 Task: Plan a trip to Tikamgarh, India from 21st December, 2023 to 29th December, 2023 for 4 adults. Place can be entire room with 2 bedrooms having 2 beds and 2 bathrooms. Property type can be flat.
Action: Mouse moved to (411, 81)
Screenshot: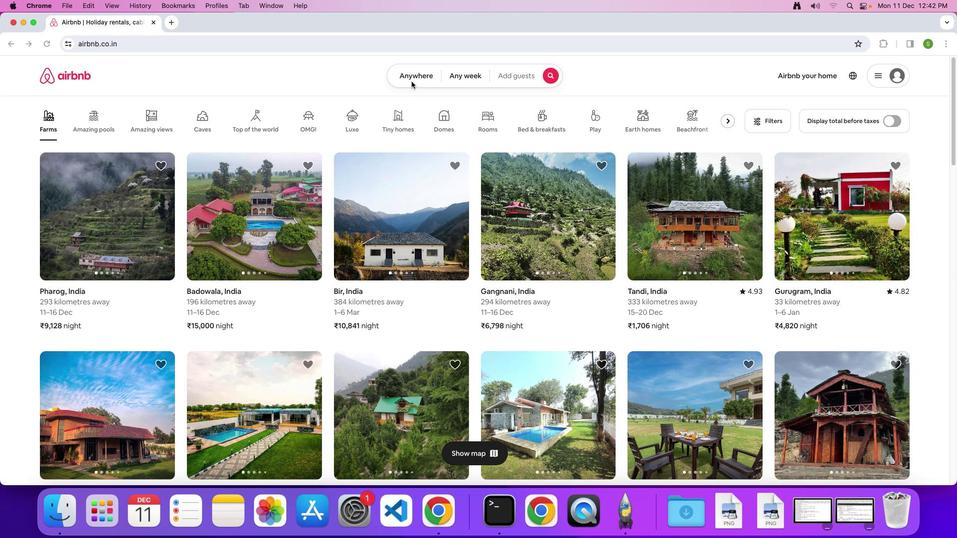 
Action: Mouse pressed left at (411, 81)
Screenshot: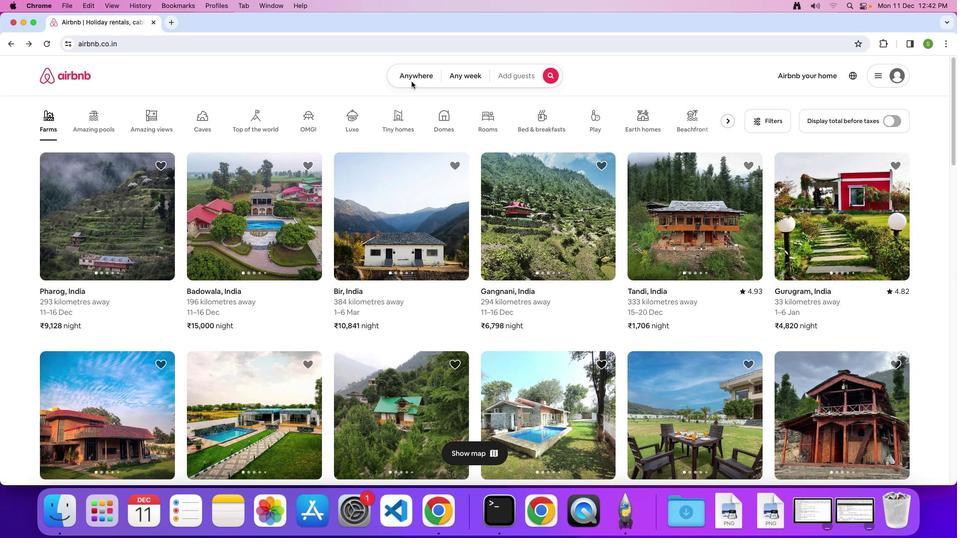 
Action: Mouse moved to (413, 76)
Screenshot: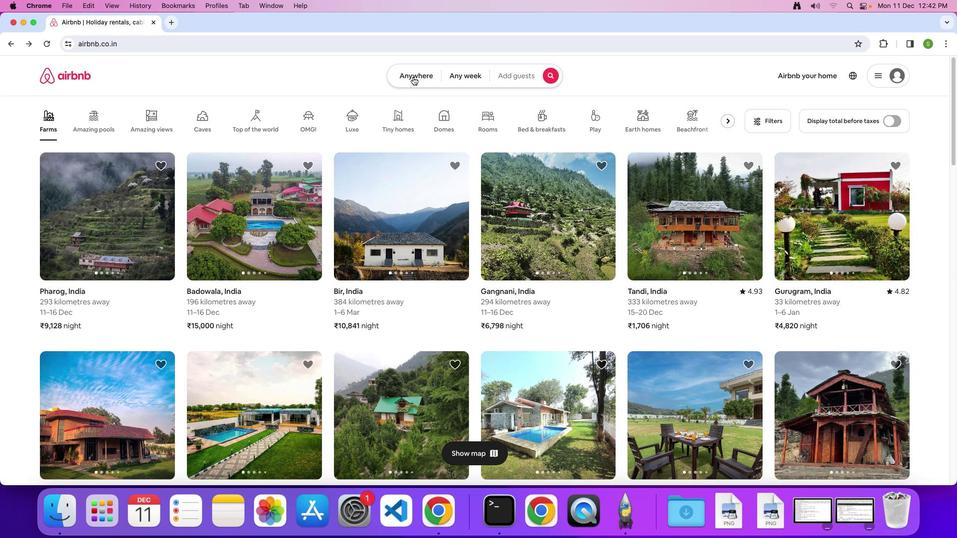 
Action: Mouse pressed left at (413, 76)
Screenshot: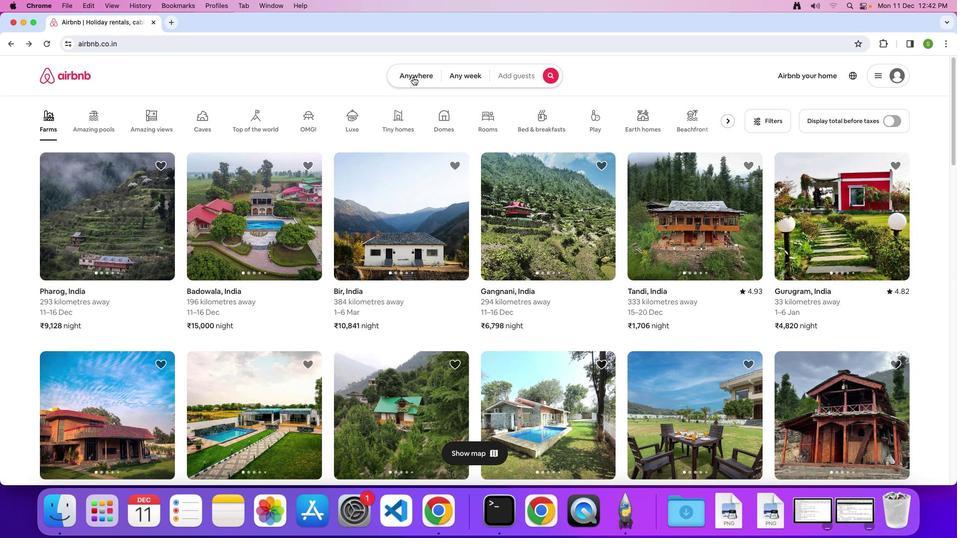 
Action: Mouse moved to (352, 114)
Screenshot: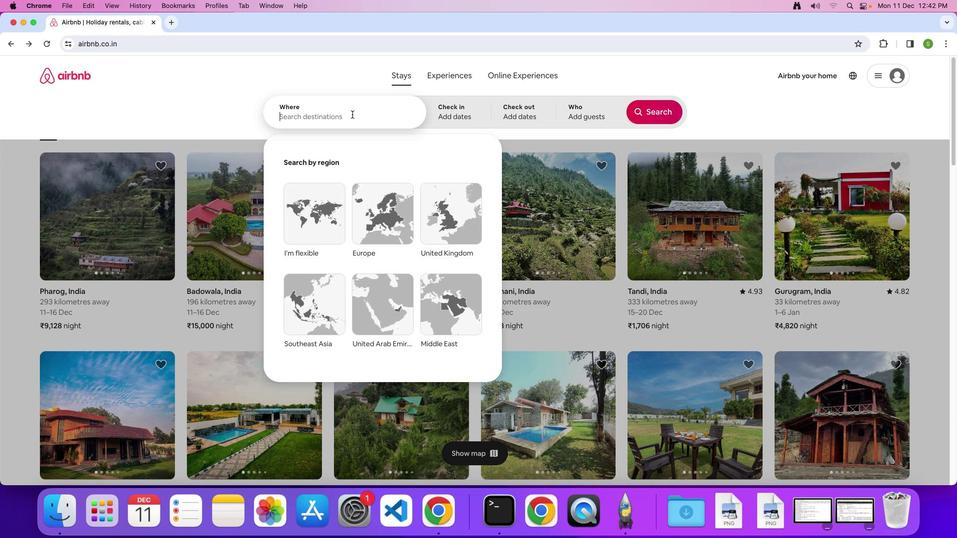 
Action: Mouse pressed left at (352, 114)
Screenshot: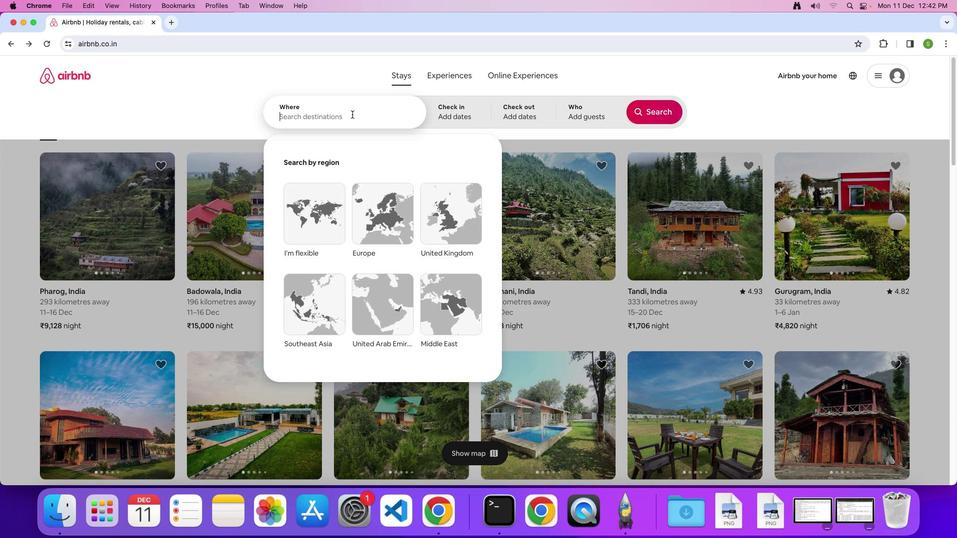
Action: Key pressed 'T'Key.caps_lock'i''k''a''m''g''a''t''h'Key.backspaceKey.backspace'r''h'','Key.spaceKey.shift'I''n''d''i''a'Key.enter
Screenshot: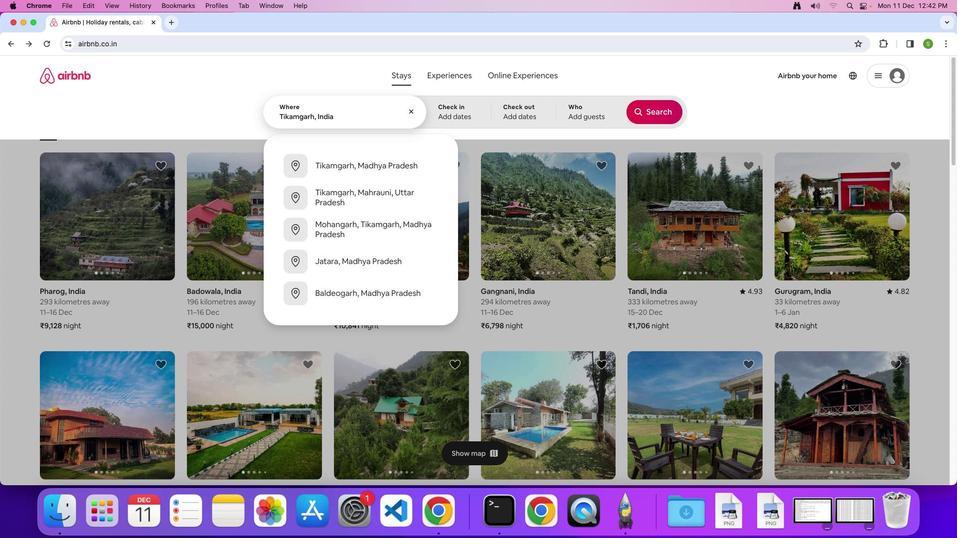
Action: Mouse moved to (401, 310)
Screenshot: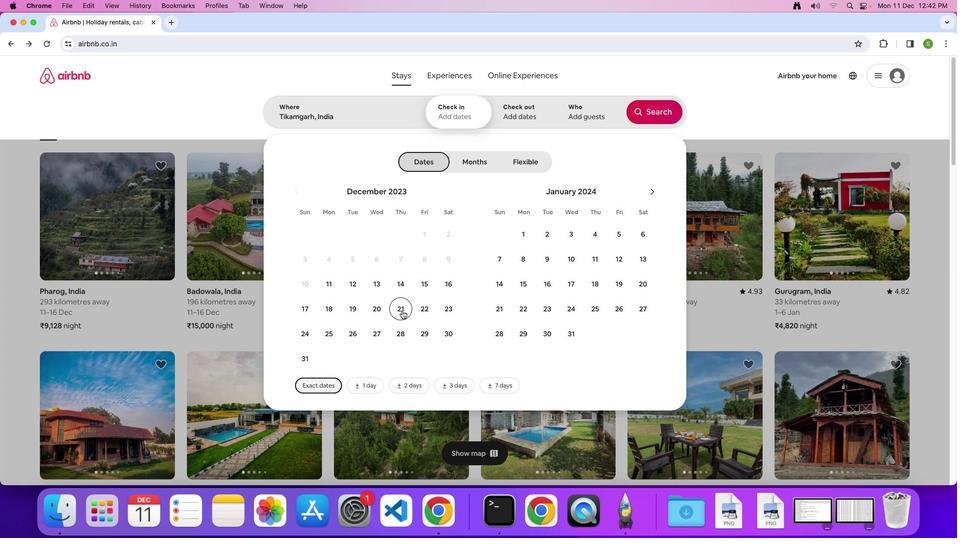 
Action: Mouse pressed left at (401, 310)
Screenshot: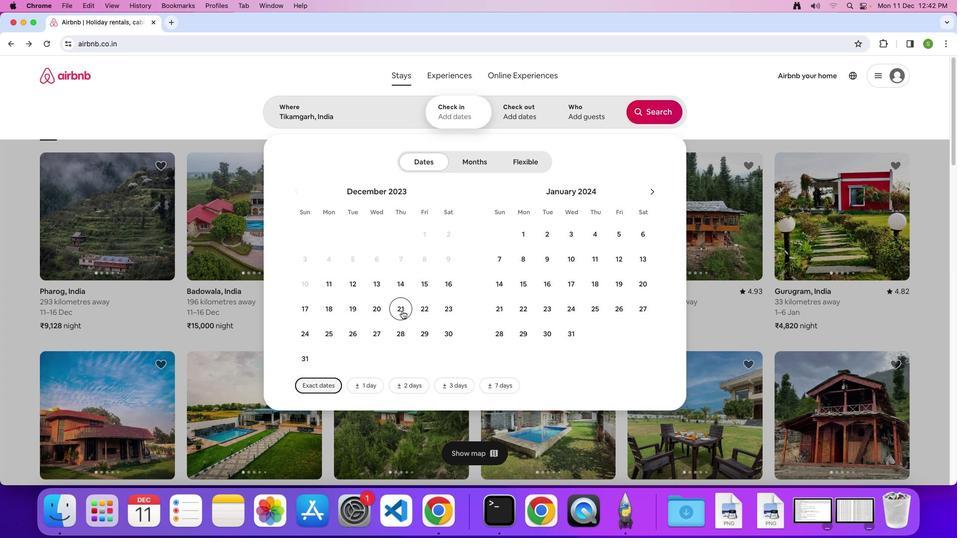 
Action: Mouse moved to (419, 332)
Screenshot: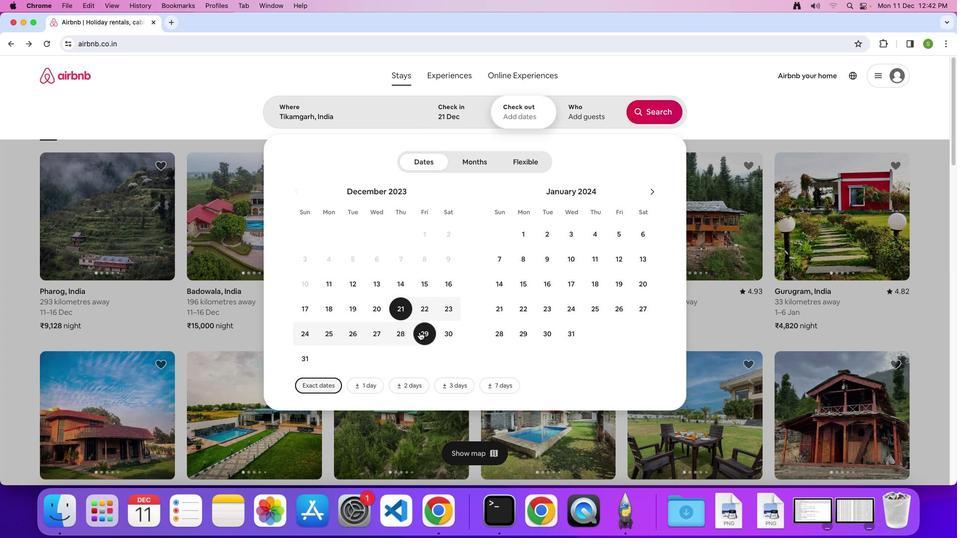 
Action: Mouse pressed left at (419, 332)
Screenshot: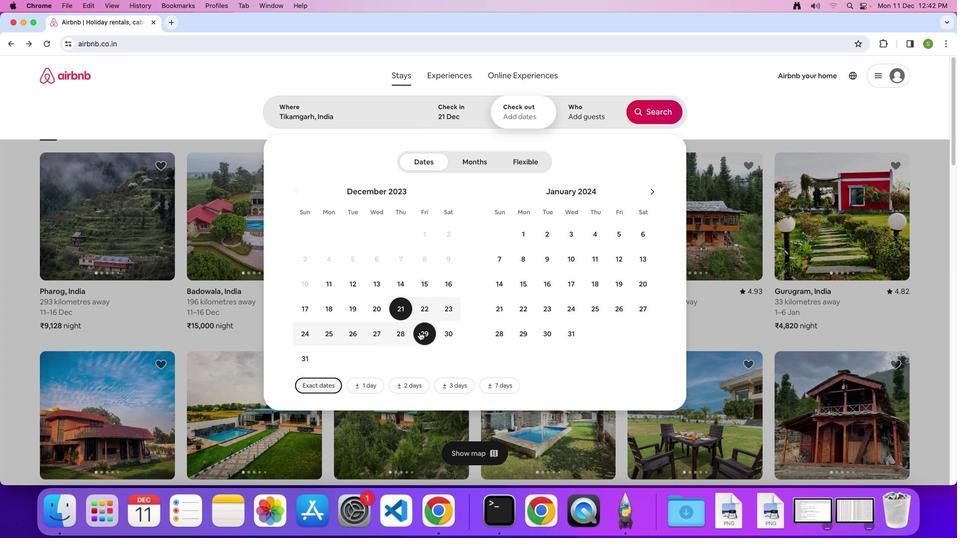 
Action: Mouse moved to (581, 111)
Screenshot: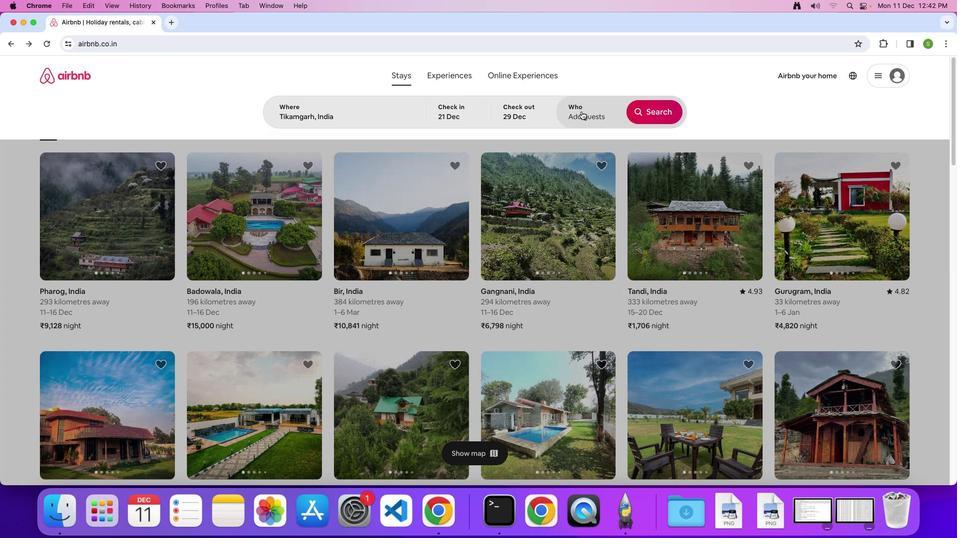 
Action: Mouse pressed left at (581, 111)
Screenshot: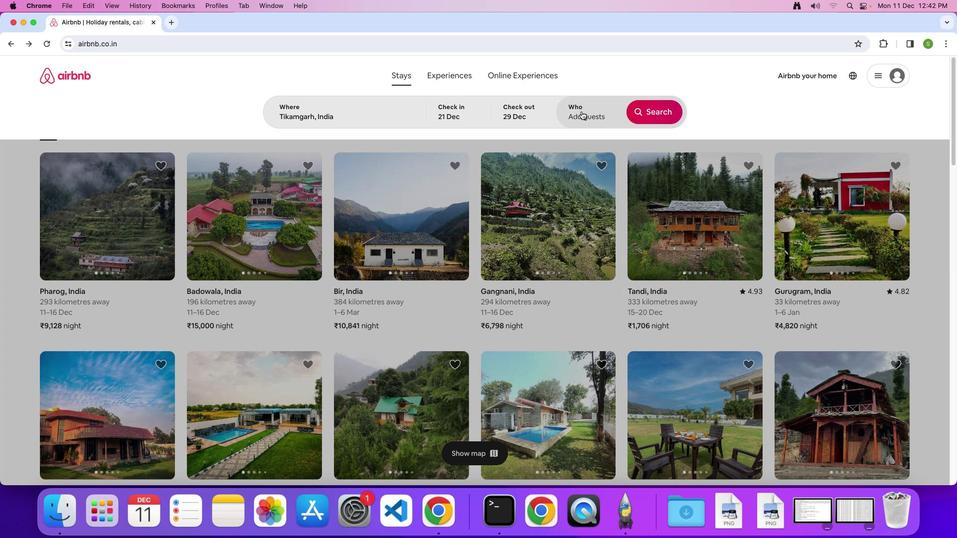 
Action: Mouse moved to (653, 164)
Screenshot: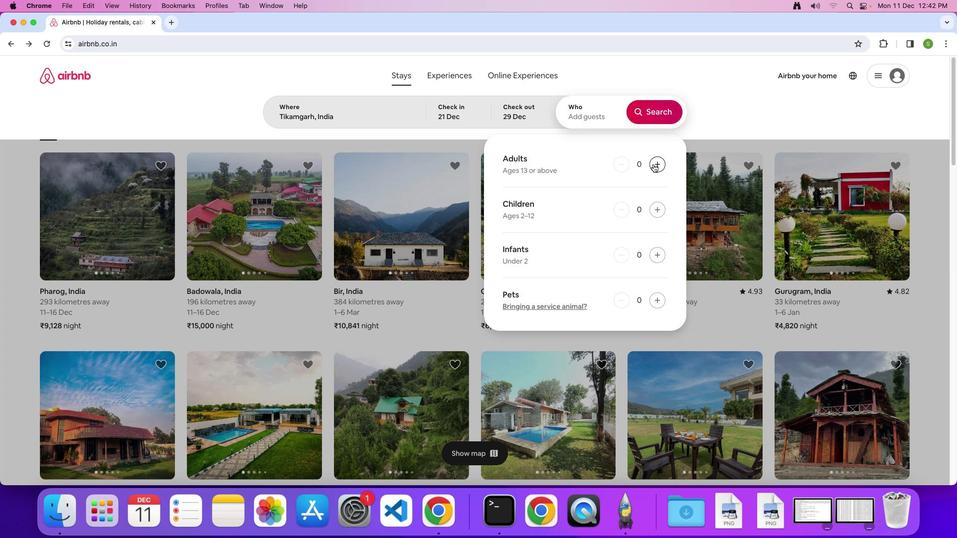 
Action: Mouse pressed left at (653, 164)
Screenshot: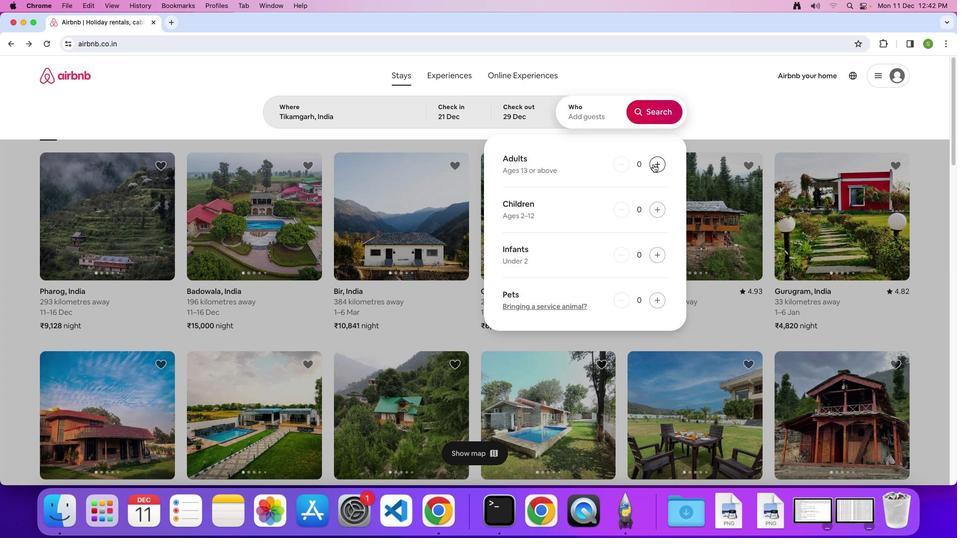 
Action: Mouse pressed left at (653, 164)
Screenshot: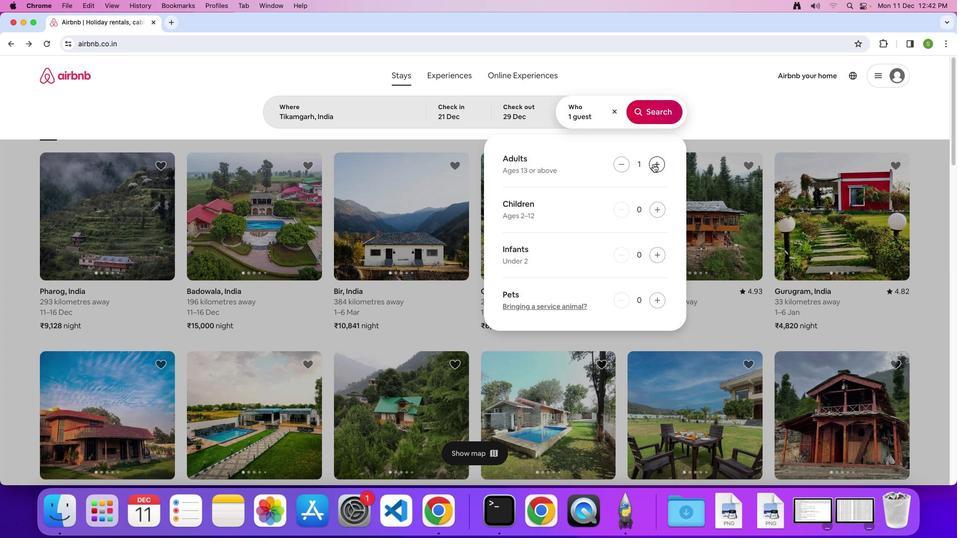 
Action: Mouse pressed left at (653, 164)
Screenshot: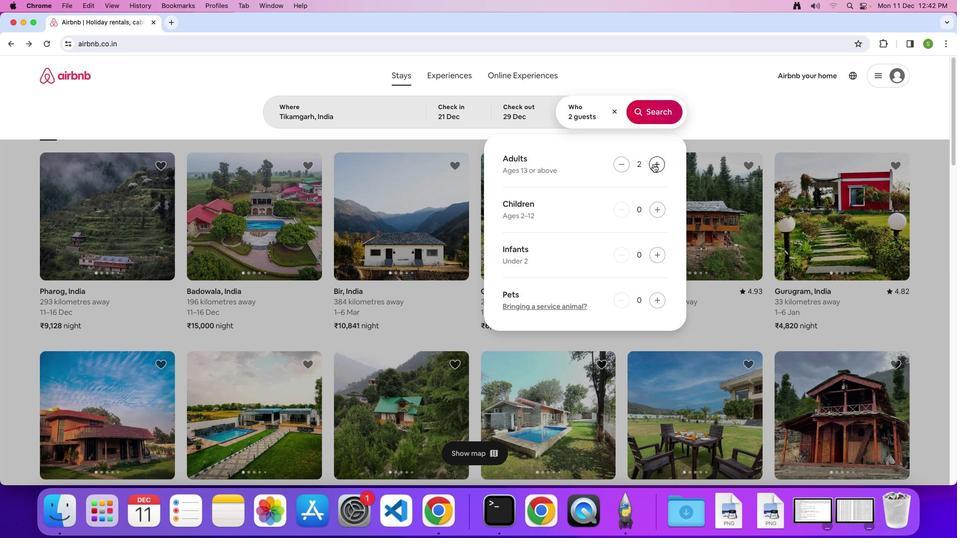
Action: Mouse pressed left at (653, 164)
Screenshot: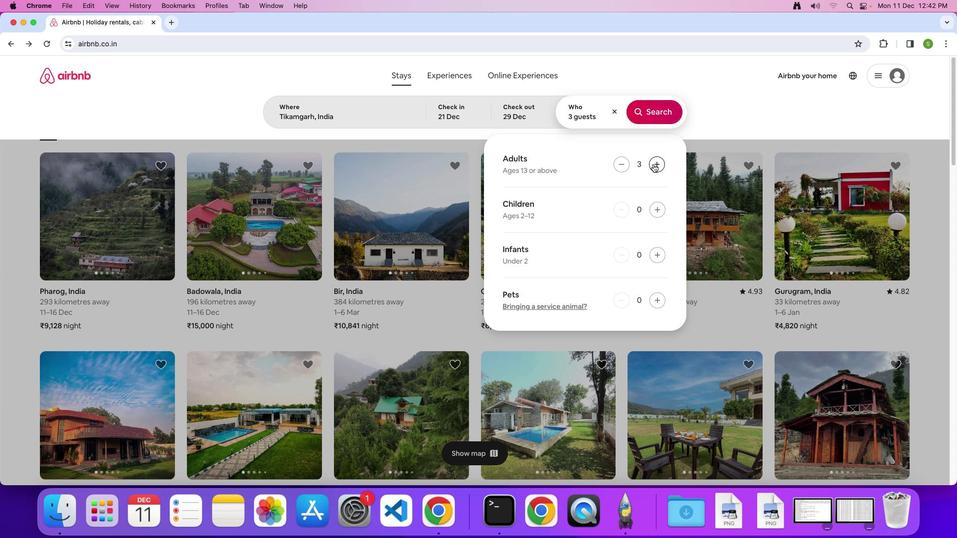 
Action: Mouse moved to (656, 114)
Screenshot: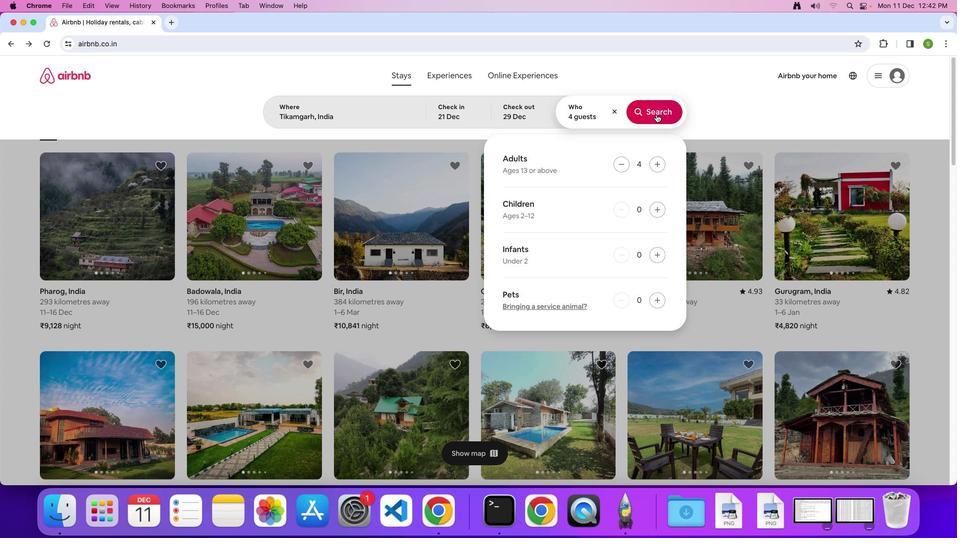 
Action: Mouse pressed left at (656, 114)
Screenshot: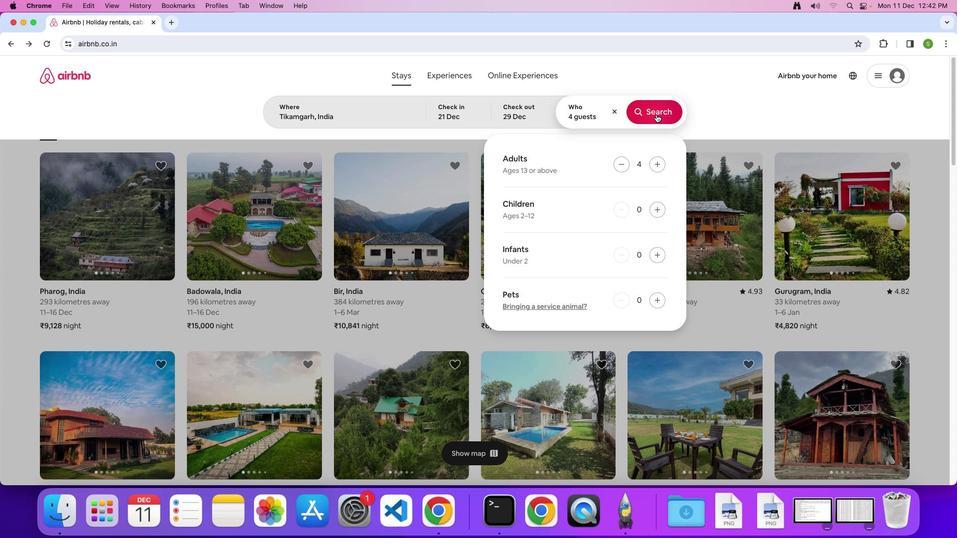 
Action: Mouse moved to (779, 116)
Screenshot: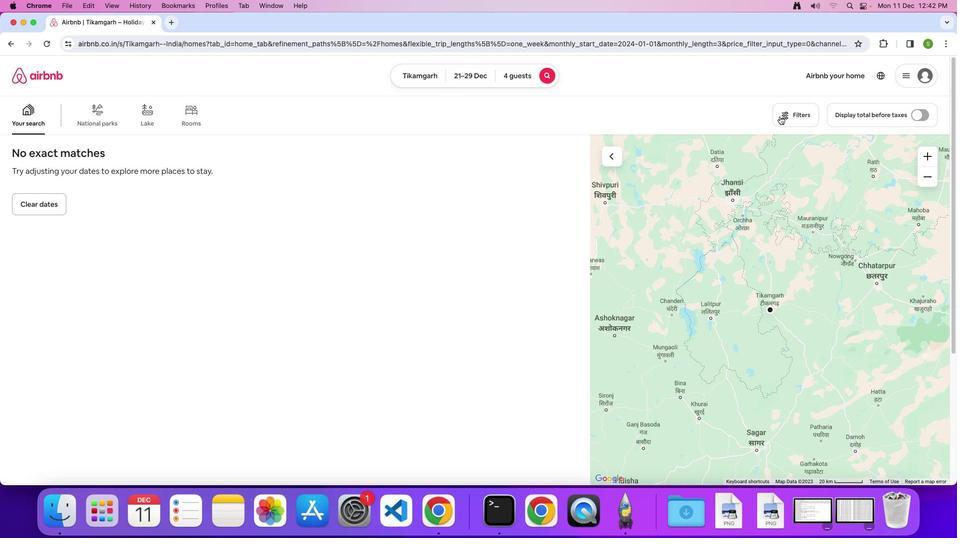 
Action: Mouse pressed left at (779, 116)
Screenshot: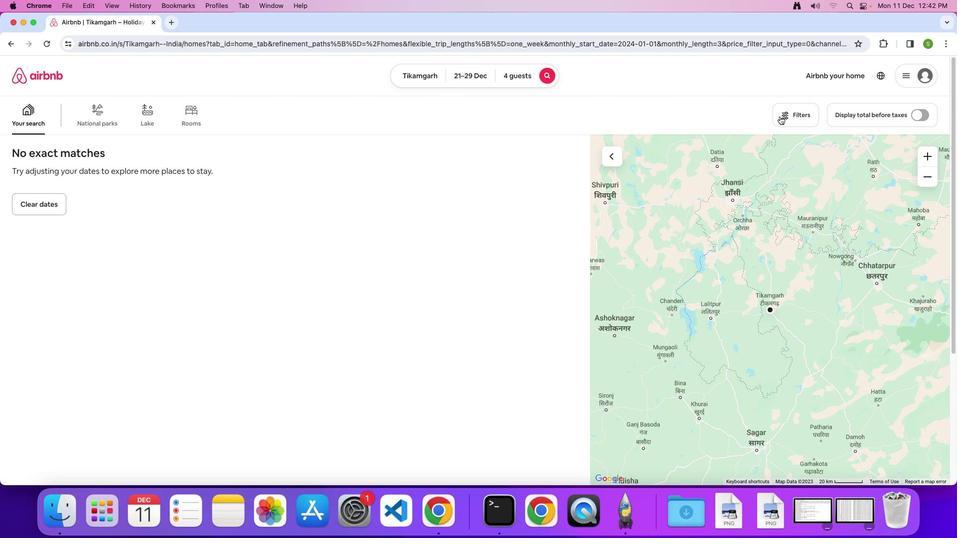 
Action: Mouse moved to (493, 333)
Screenshot: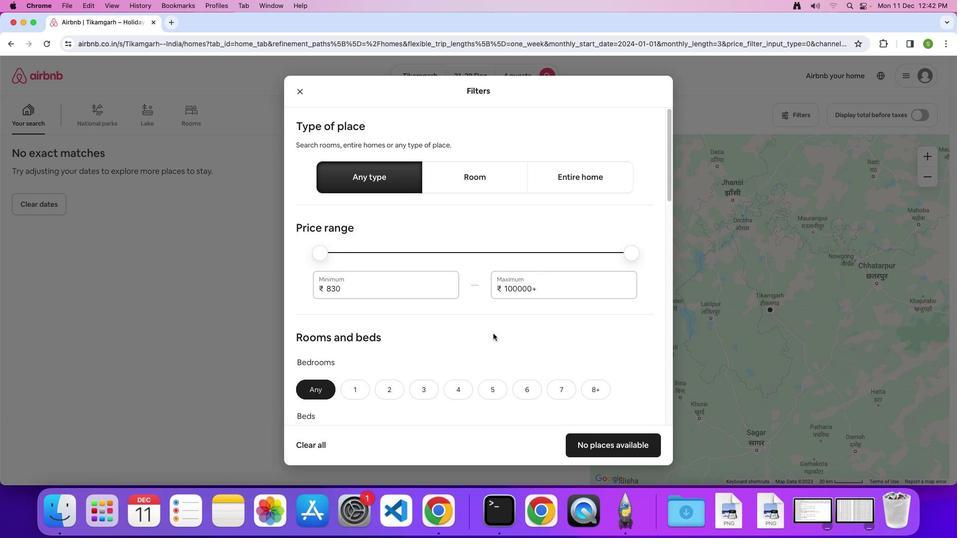 
Action: Mouse scrolled (493, 333) with delta (0, 0)
Screenshot: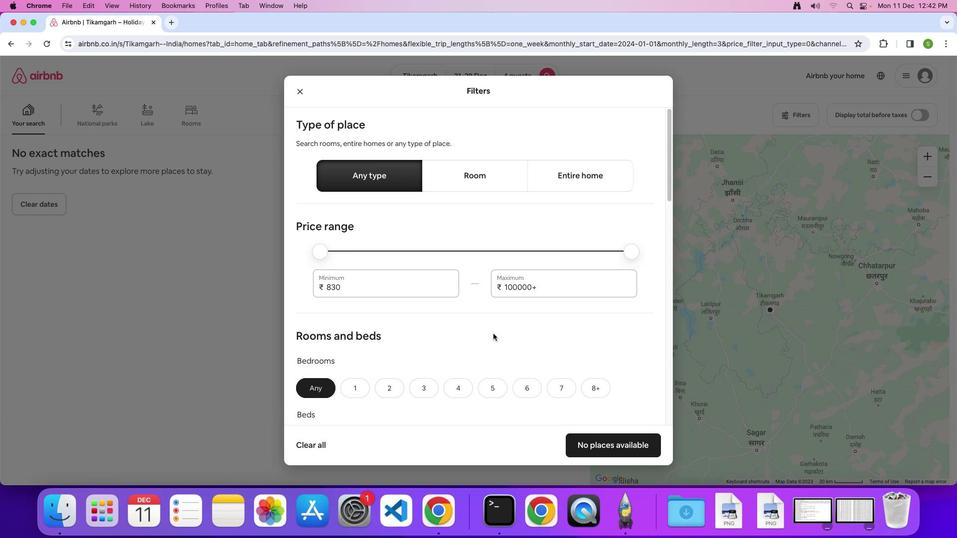 
Action: Mouse scrolled (493, 333) with delta (0, 0)
Screenshot: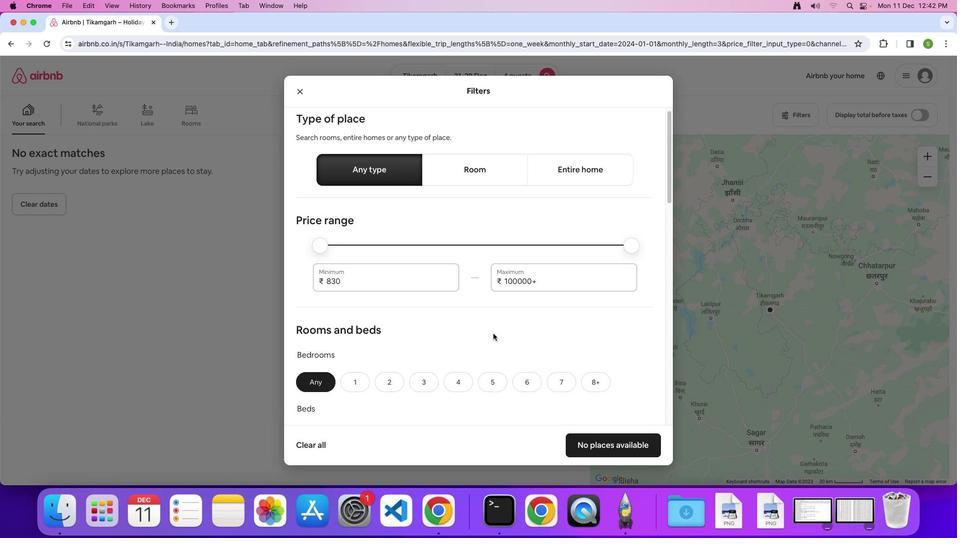 
Action: Mouse scrolled (493, 333) with delta (0, 0)
Screenshot: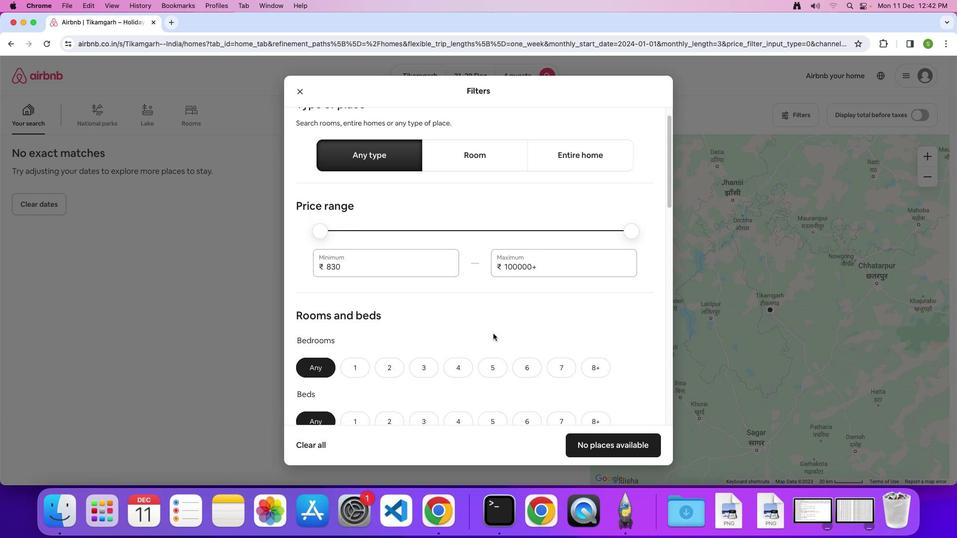 
Action: Mouse scrolled (493, 333) with delta (0, 0)
Screenshot: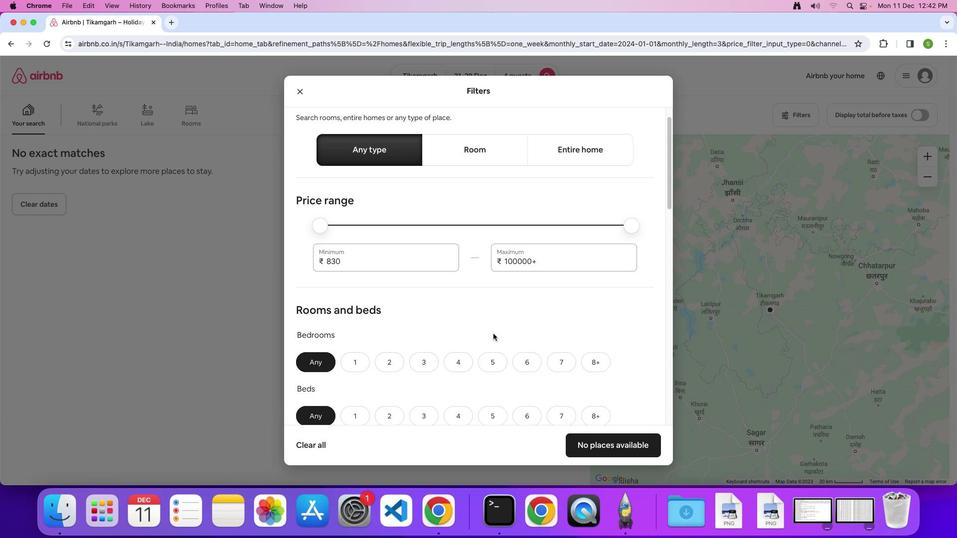 
Action: Mouse scrolled (493, 333) with delta (0, 0)
Screenshot: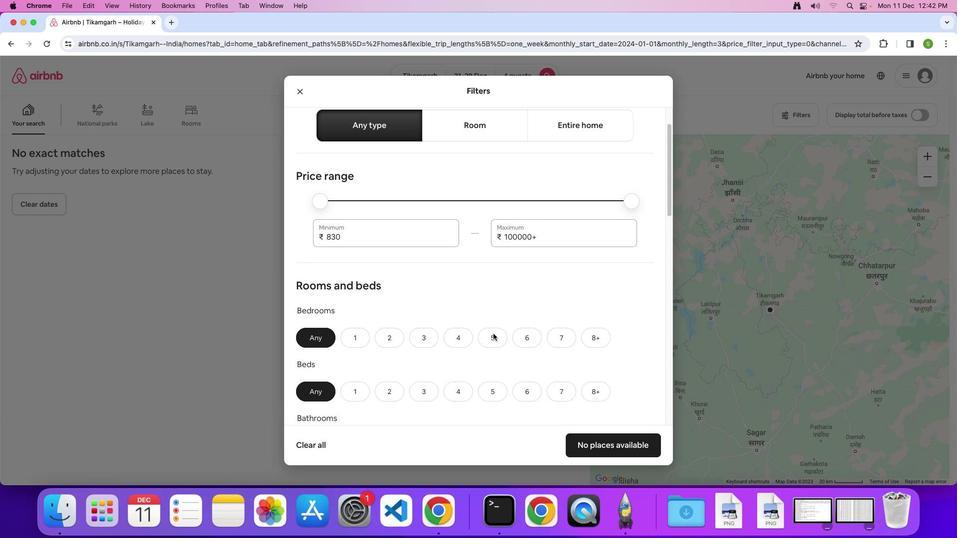 
Action: Mouse scrolled (493, 333) with delta (0, 0)
Screenshot: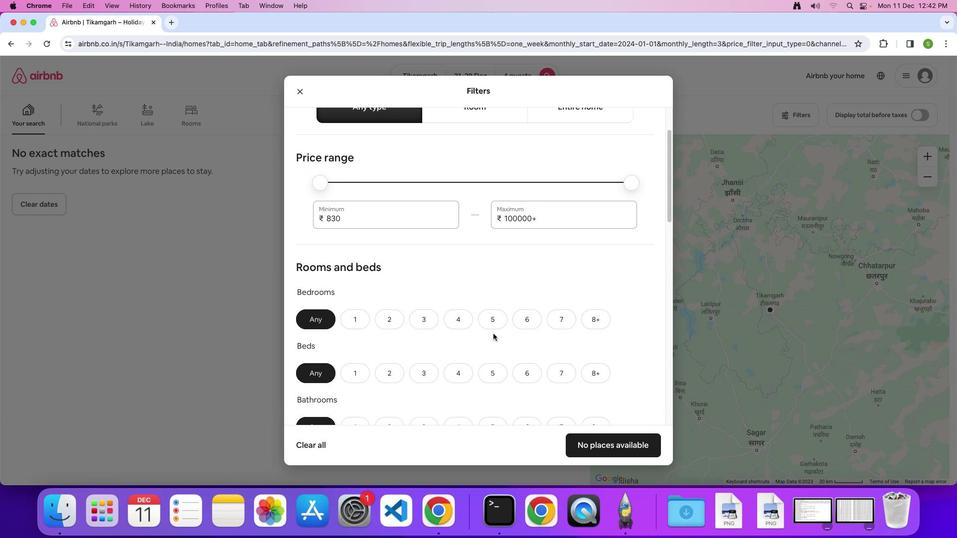 
Action: Mouse scrolled (493, 333) with delta (0, 0)
Screenshot: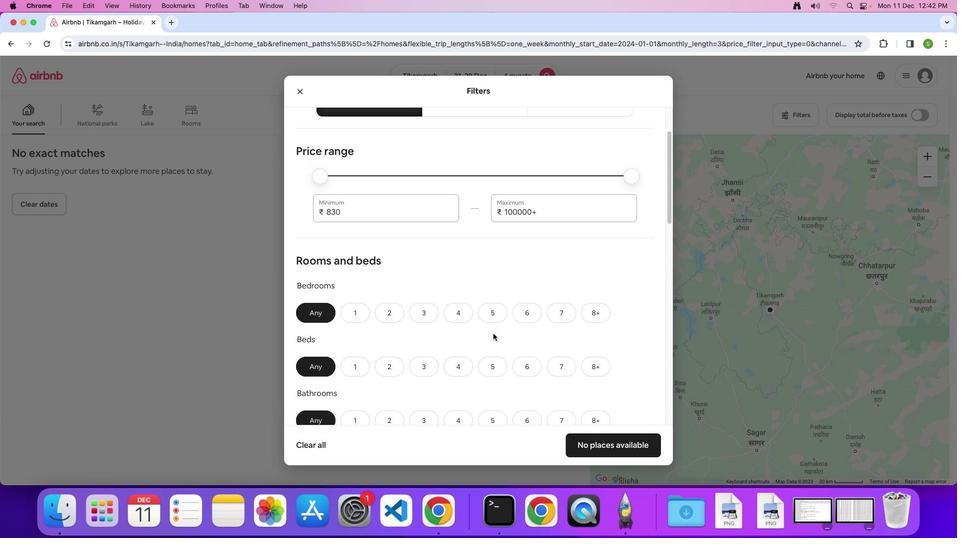 
Action: Mouse scrolled (493, 333) with delta (0, 0)
Screenshot: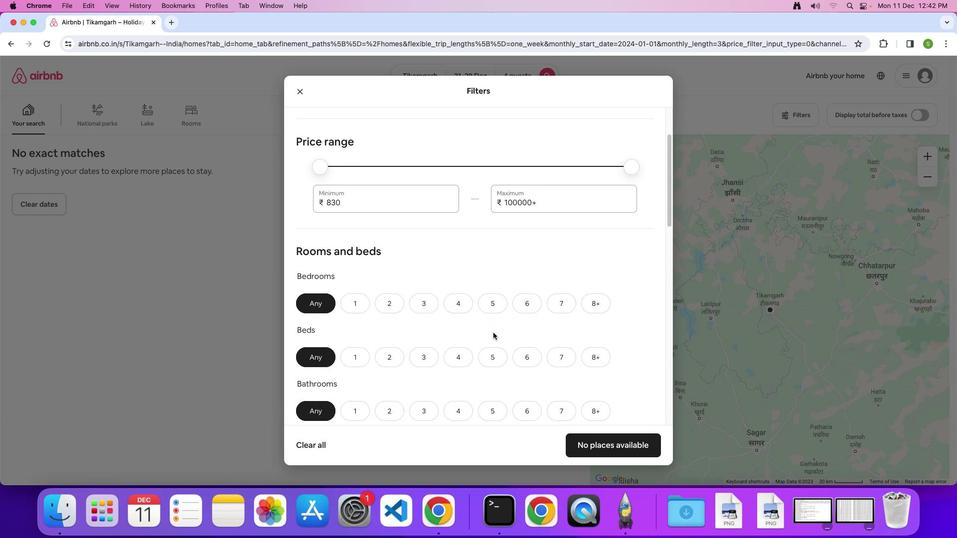 
Action: Mouse moved to (493, 332)
Screenshot: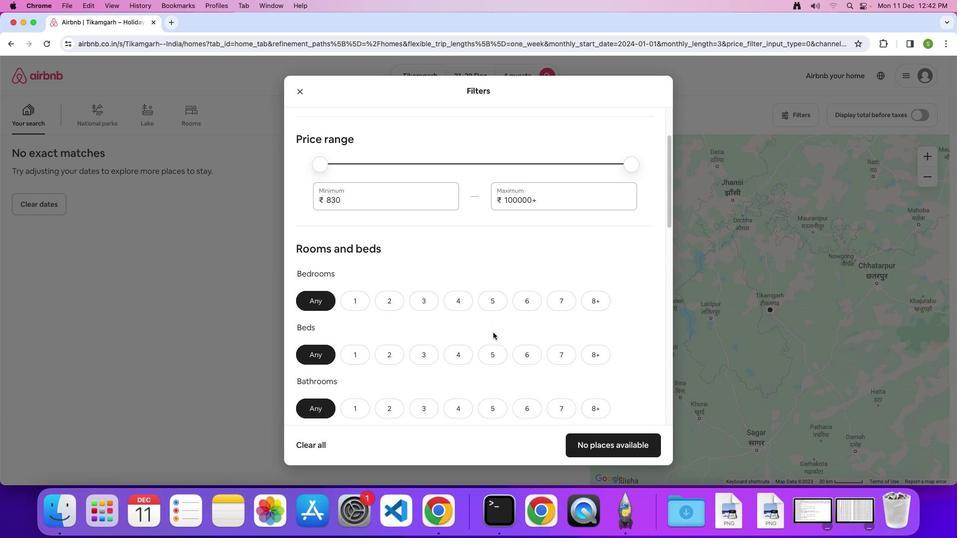 
Action: Mouse scrolled (493, 332) with delta (0, 0)
Screenshot: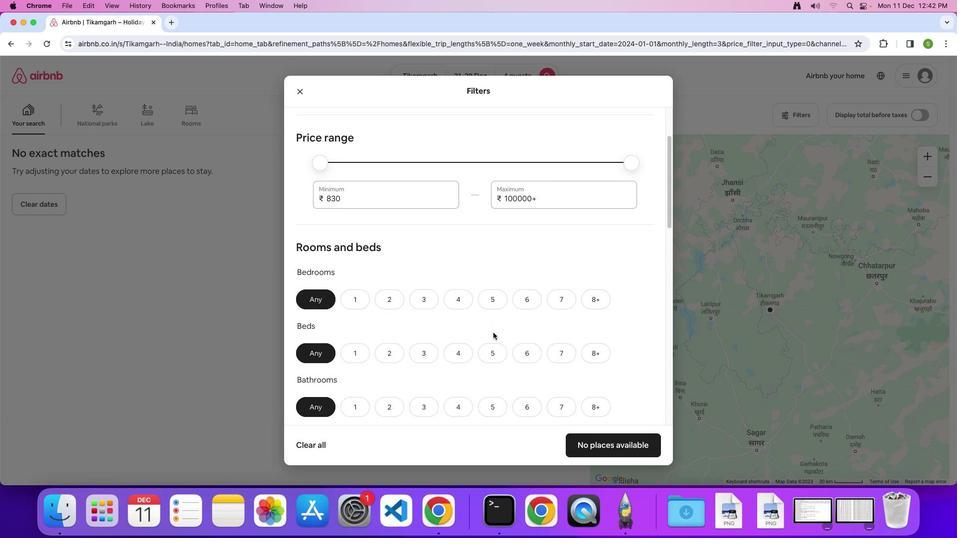 
Action: Mouse scrolled (493, 332) with delta (0, 0)
Screenshot: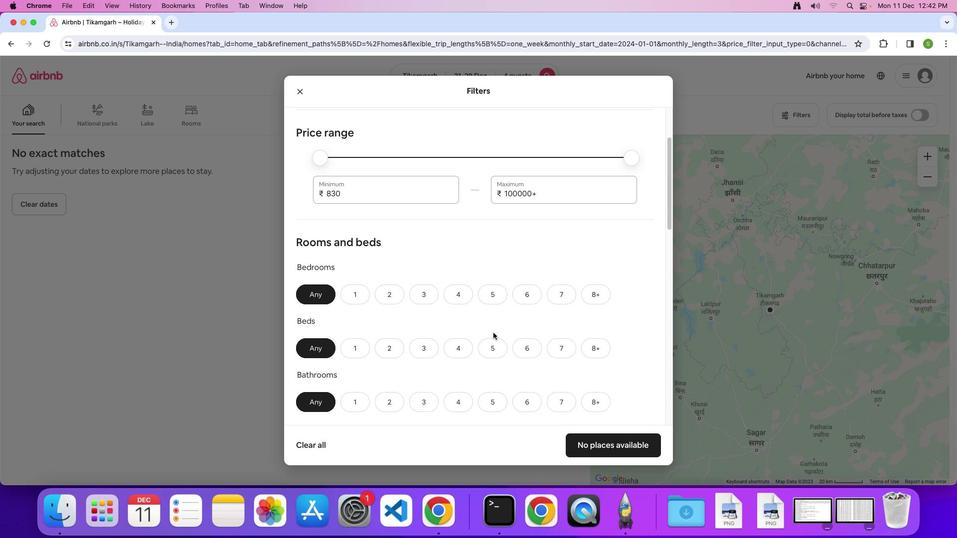 
Action: Mouse scrolled (493, 332) with delta (0, 0)
Screenshot: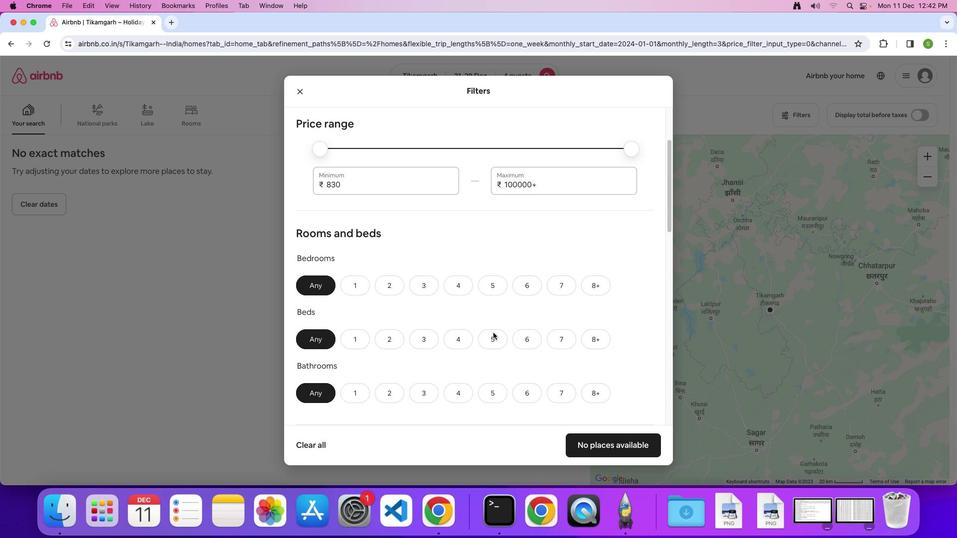 
Action: Mouse scrolled (493, 332) with delta (0, 0)
Screenshot: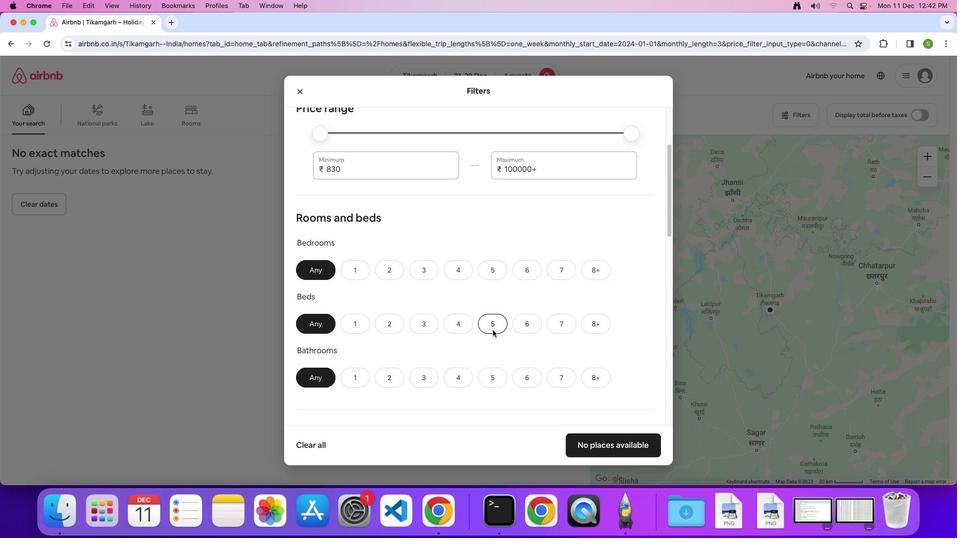 
Action: Mouse scrolled (493, 332) with delta (0, 0)
Screenshot: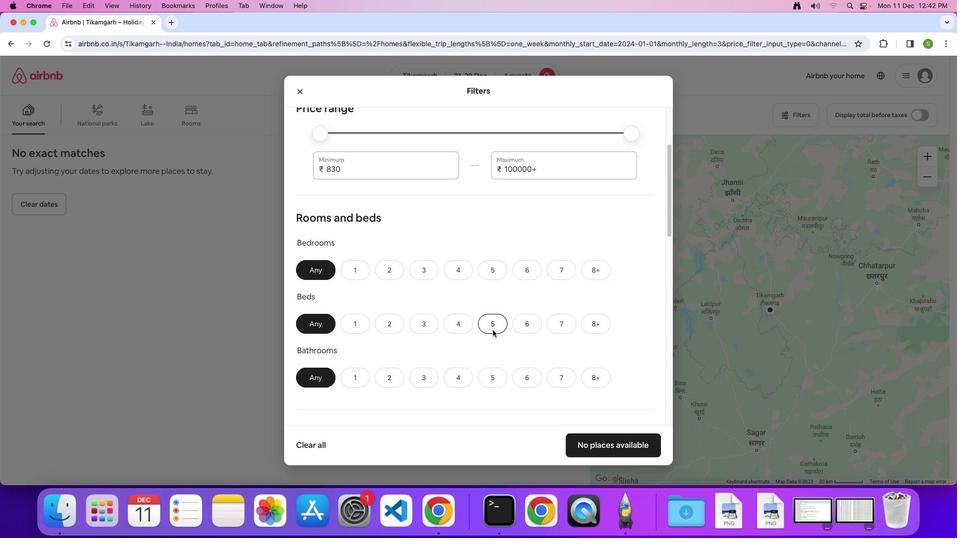 
Action: Mouse moved to (390, 250)
Screenshot: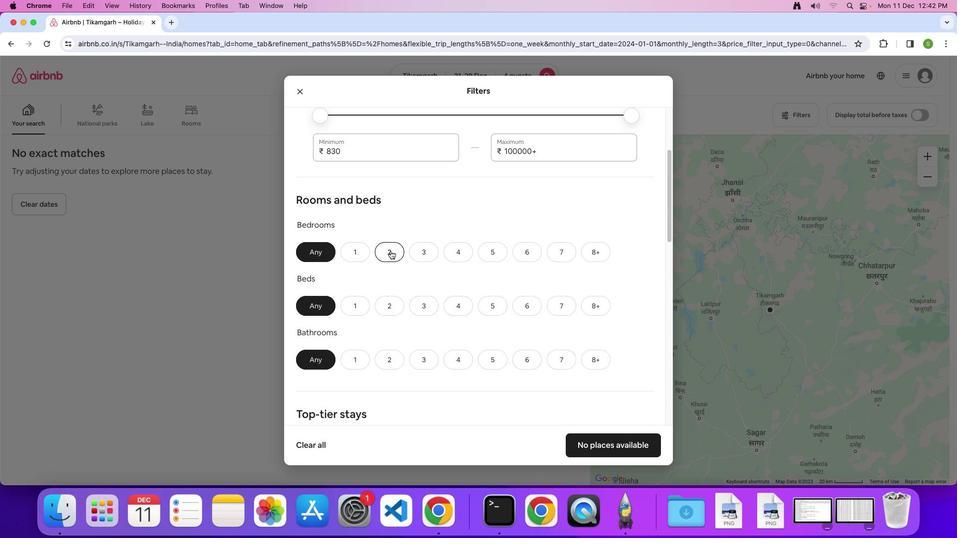 
Action: Mouse pressed left at (390, 250)
Screenshot: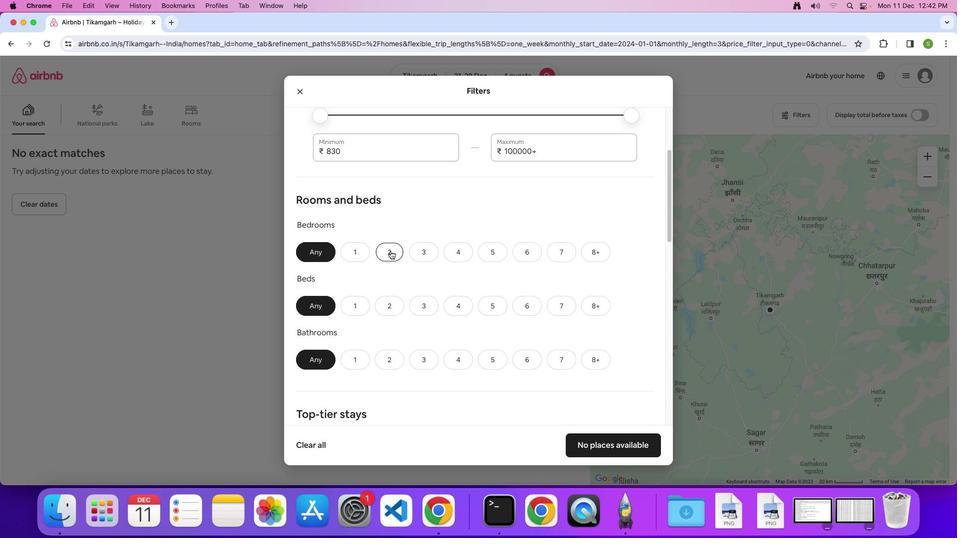 
Action: Mouse moved to (390, 303)
Screenshot: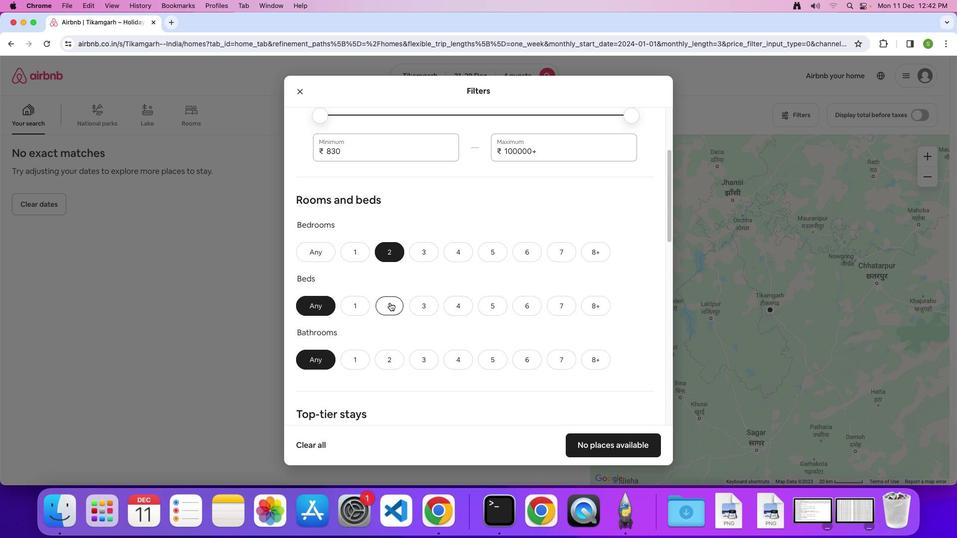 
Action: Mouse pressed left at (390, 303)
Screenshot: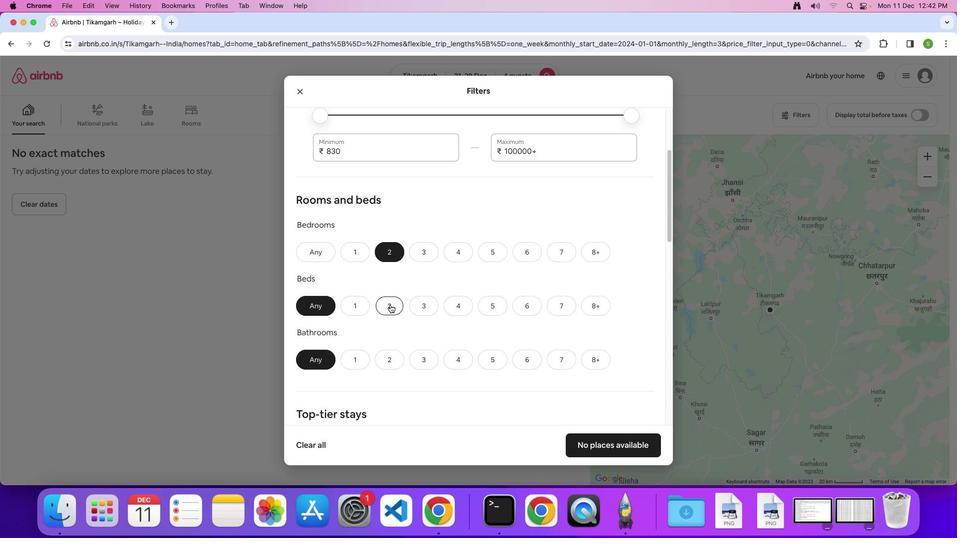 
Action: Mouse moved to (385, 360)
Screenshot: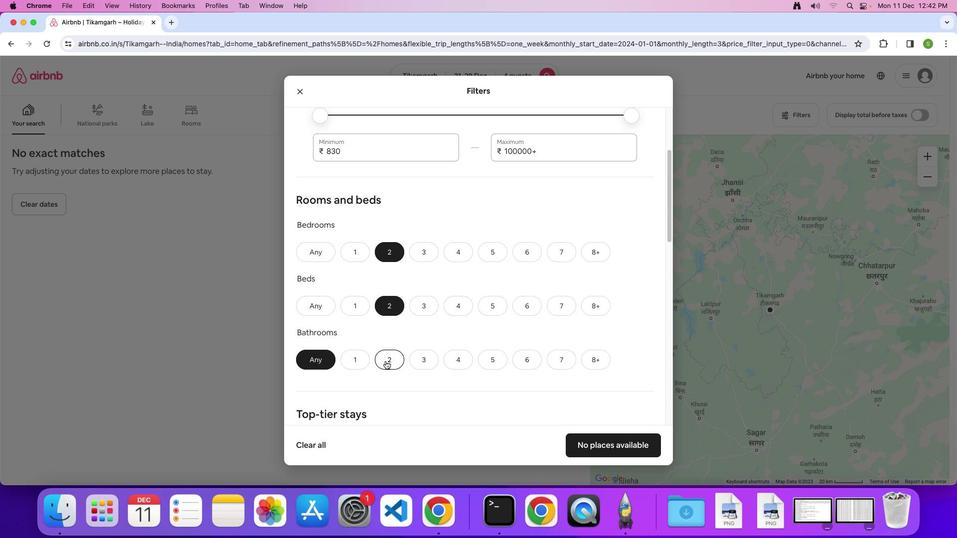 
Action: Mouse pressed left at (385, 360)
Screenshot: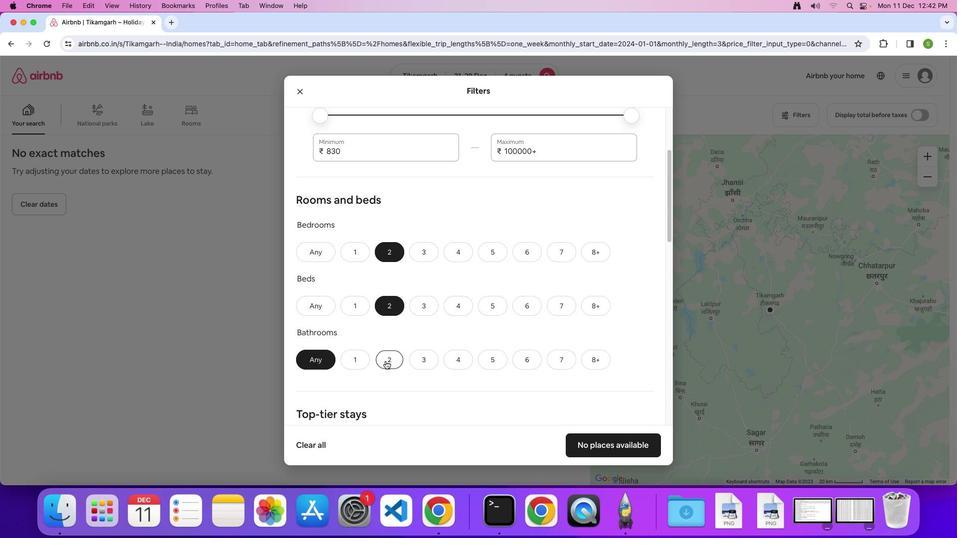 
Action: Mouse moved to (529, 298)
Screenshot: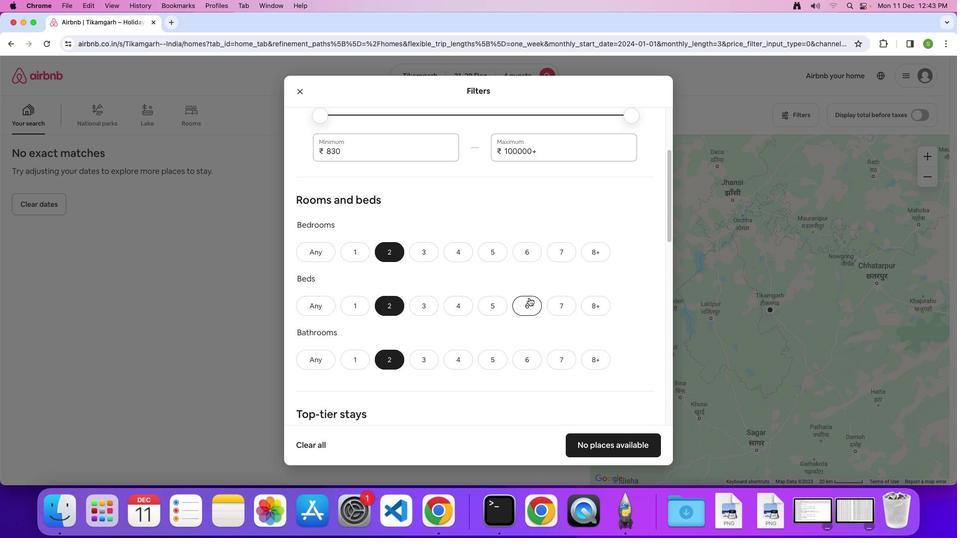 
Action: Mouse scrolled (529, 298) with delta (0, 0)
Screenshot: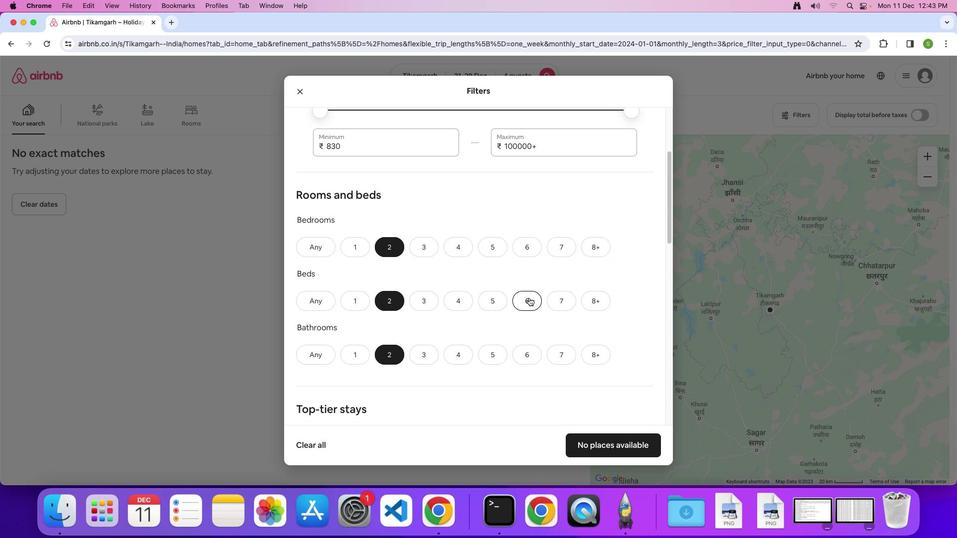 
Action: Mouse scrolled (529, 298) with delta (0, 0)
Screenshot: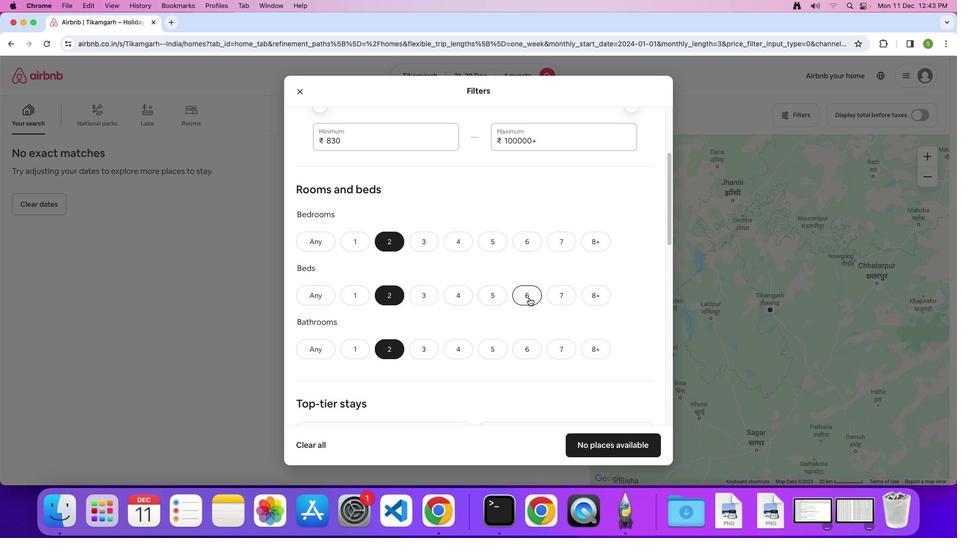 
Action: Mouse scrolled (529, 298) with delta (0, 0)
Screenshot: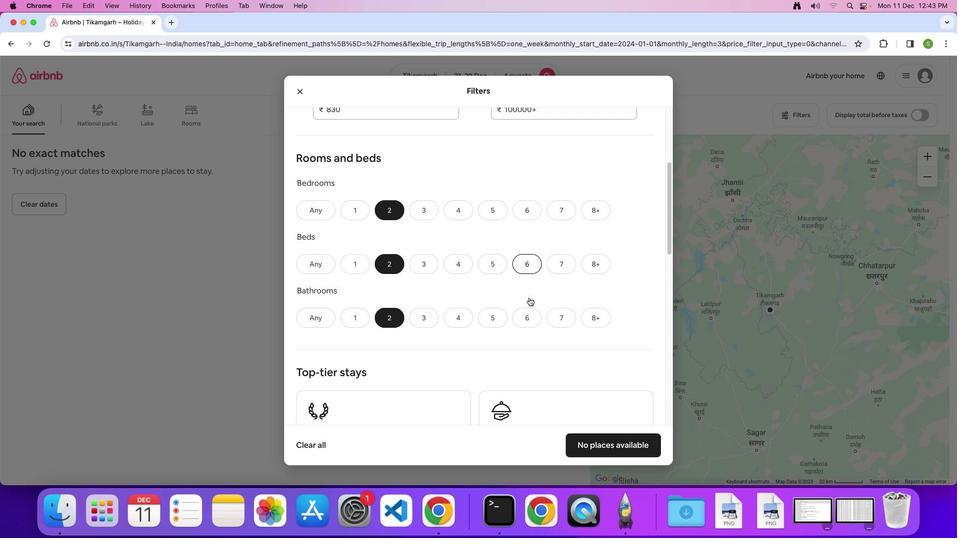 
Action: Mouse scrolled (529, 298) with delta (0, 0)
Screenshot: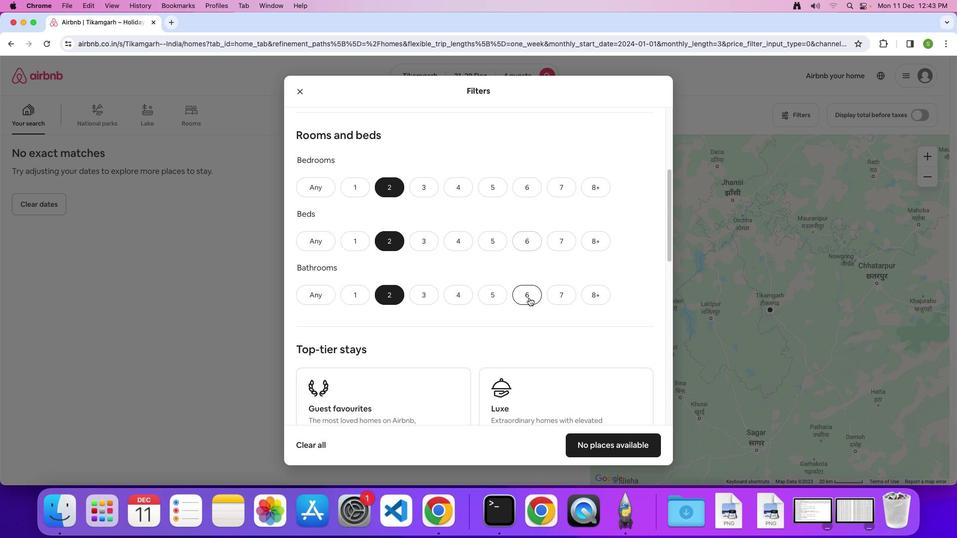 
Action: Mouse scrolled (529, 298) with delta (0, 0)
Screenshot: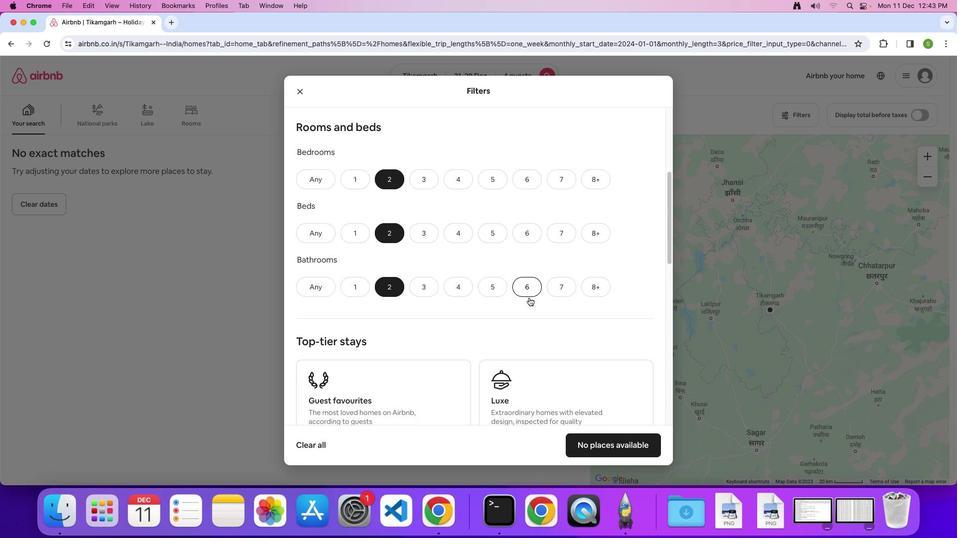 
Action: Mouse scrolled (529, 298) with delta (0, 0)
Screenshot: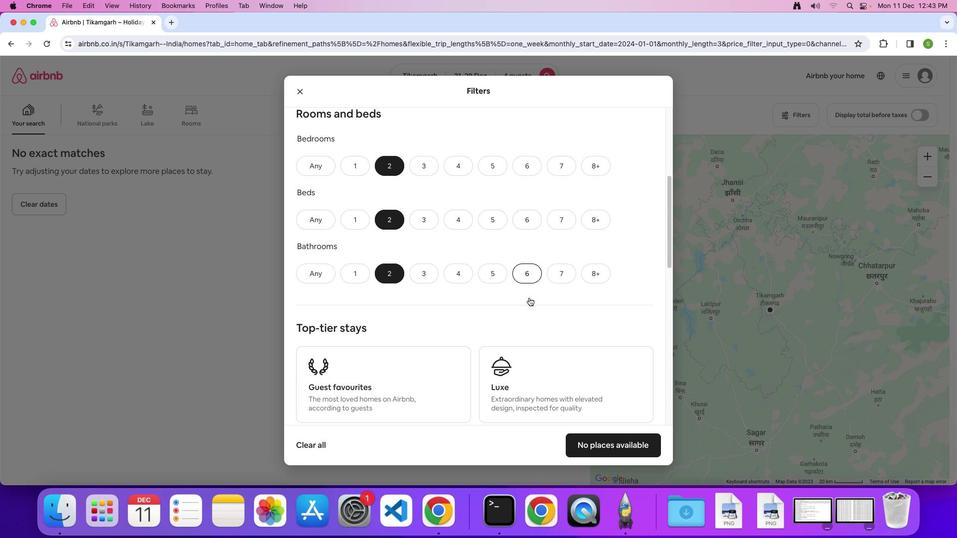 
Action: Mouse scrolled (529, 298) with delta (0, 0)
Screenshot: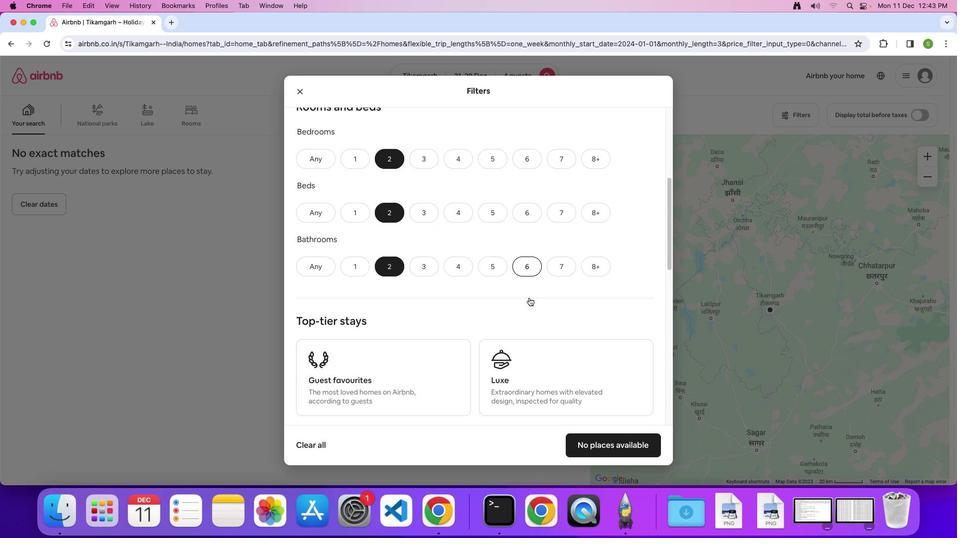 
Action: Mouse scrolled (529, 298) with delta (0, 0)
Screenshot: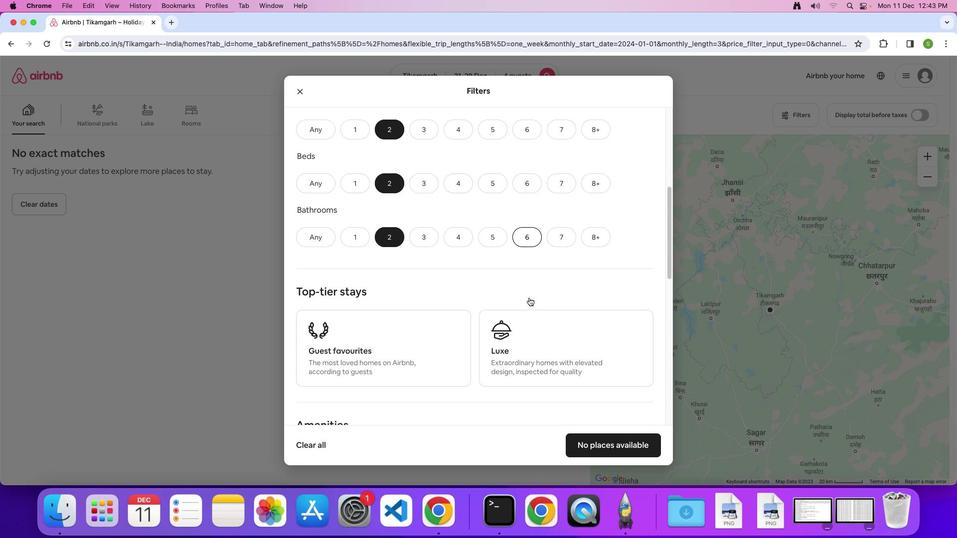 
Action: Mouse scrolled (529, 298) with delta (0, 0)
Screenshot: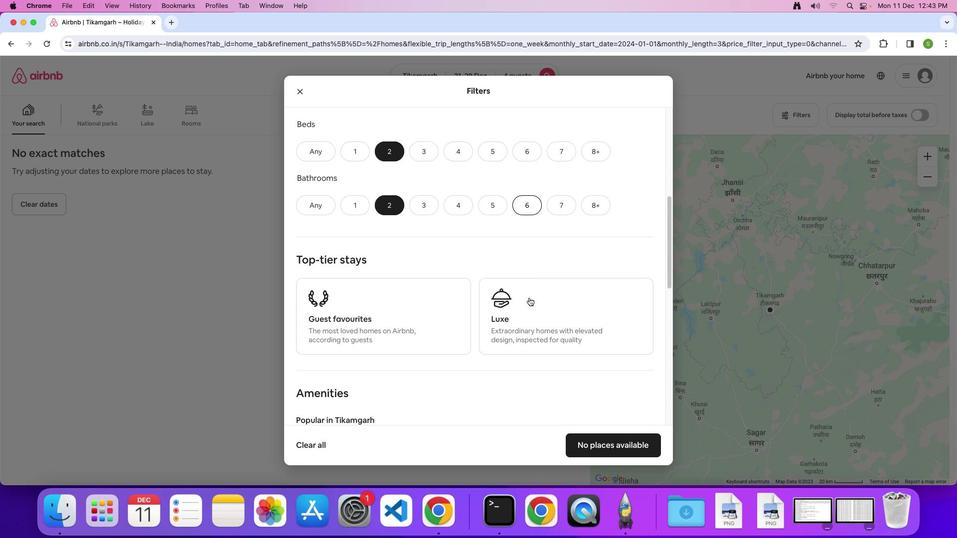 
Action: Mouse scrolled (529, 298) with delta (0, 0)
Screenshot: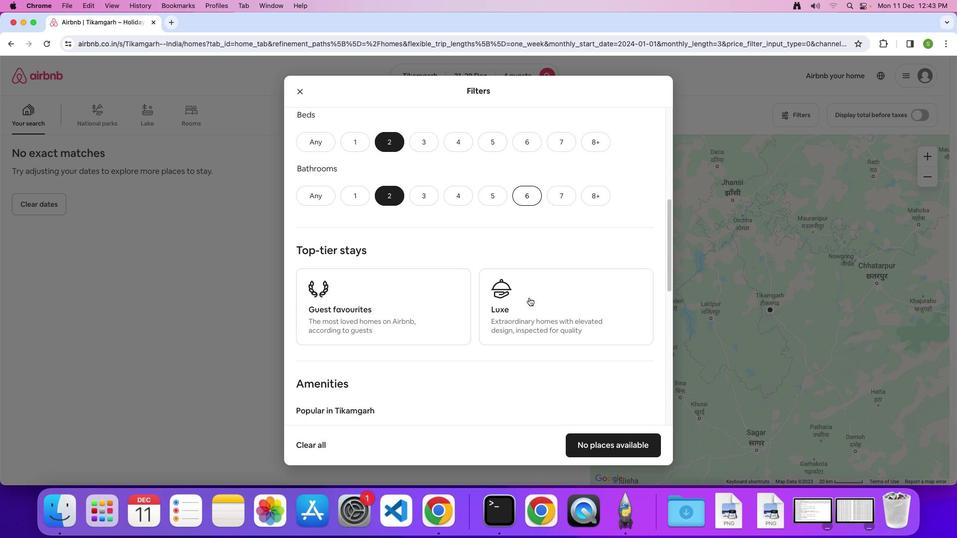 
Action: Mouse scrolled (529, 298) with delta (0, 0)
Screenshot: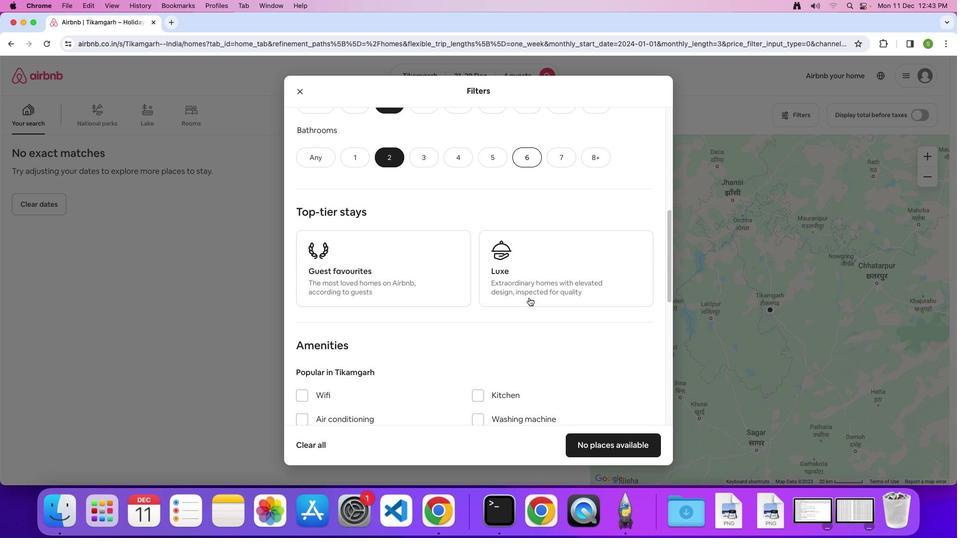 
Action: Mouse scrolled (529, 298) with delta (0, 0)
Screenshot: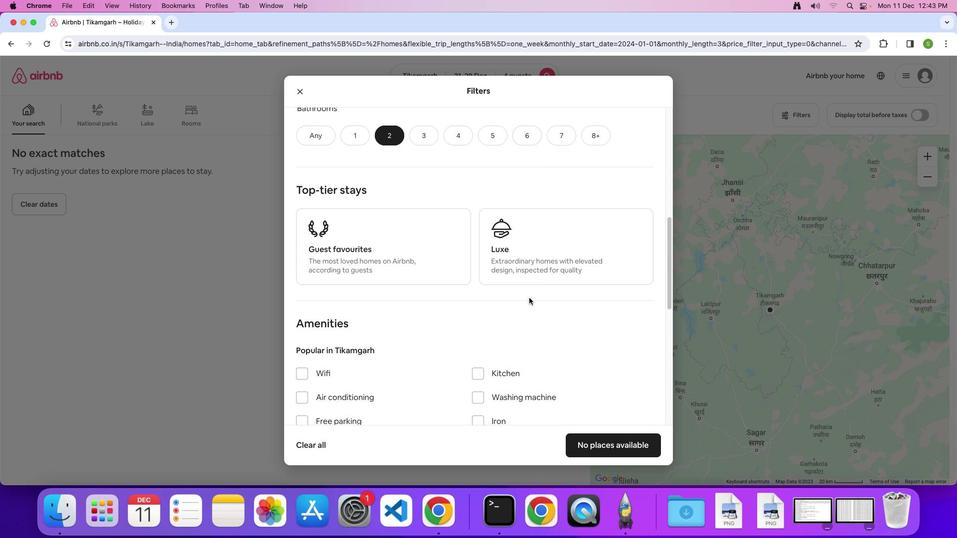 
Action: Mouse scrolled (529, 298) with delta (0, 0)
Screenshot: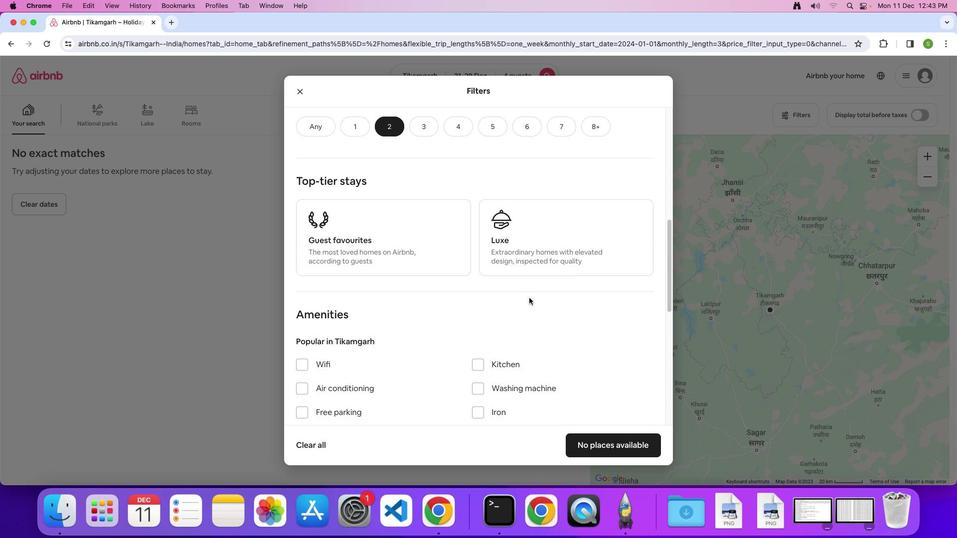 
Action: Mouse scrolled (529, 298) with delta (0, 0)
Screenshot: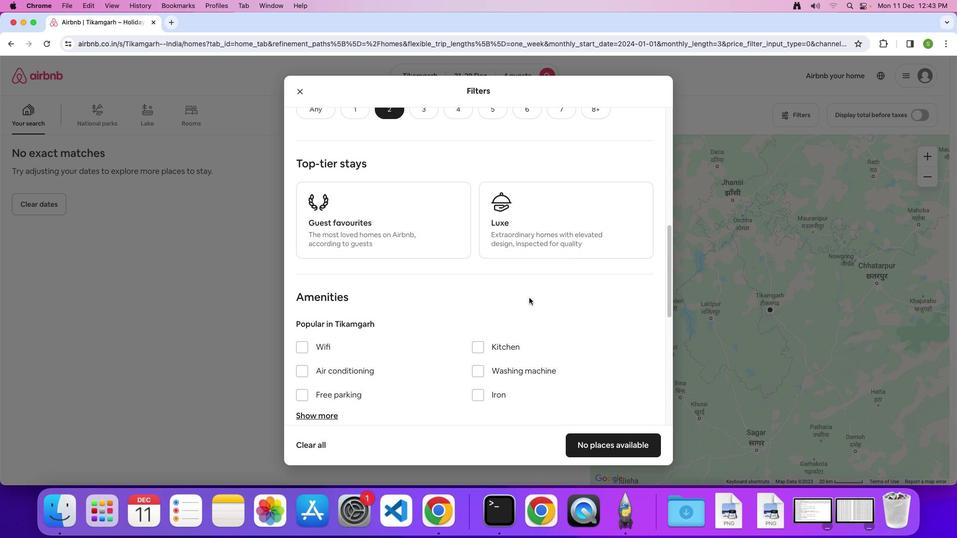 
Action: Mouse scrolled (529, 298) with delta (0, 0)
Screenshot: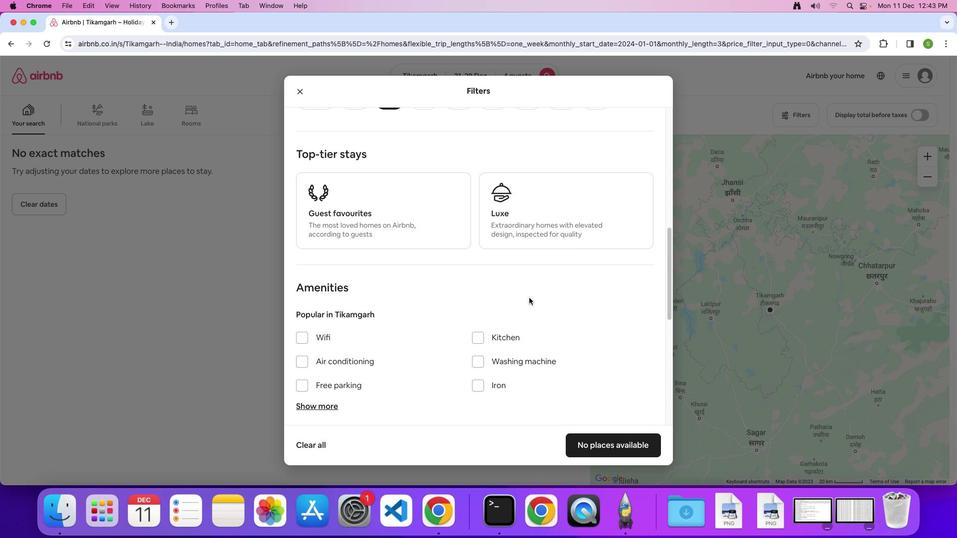 
Action: Mouse scrolled (529, 298) with delta (0, 0)
Screenshot: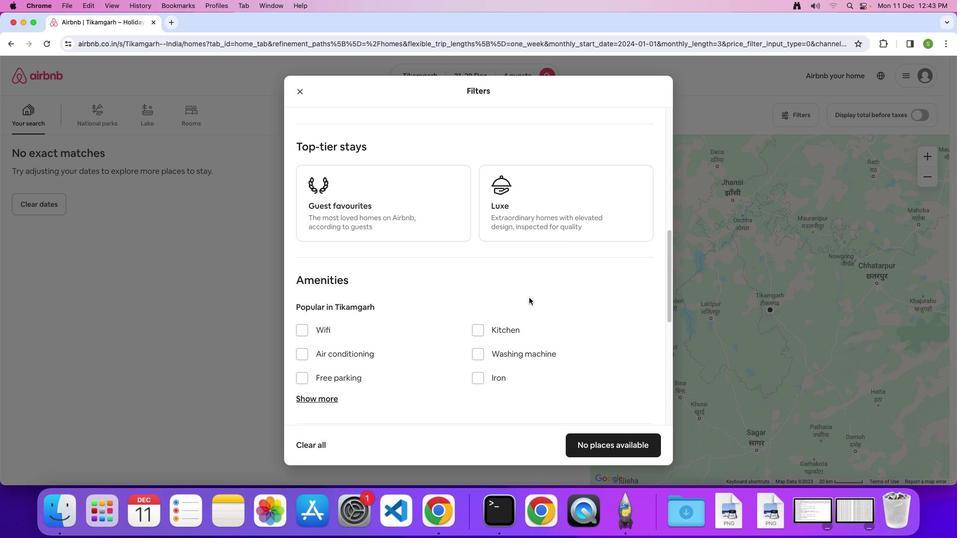 
Action: Mouse scrolled (529, 298) with delta (0, 0)
Screenshot: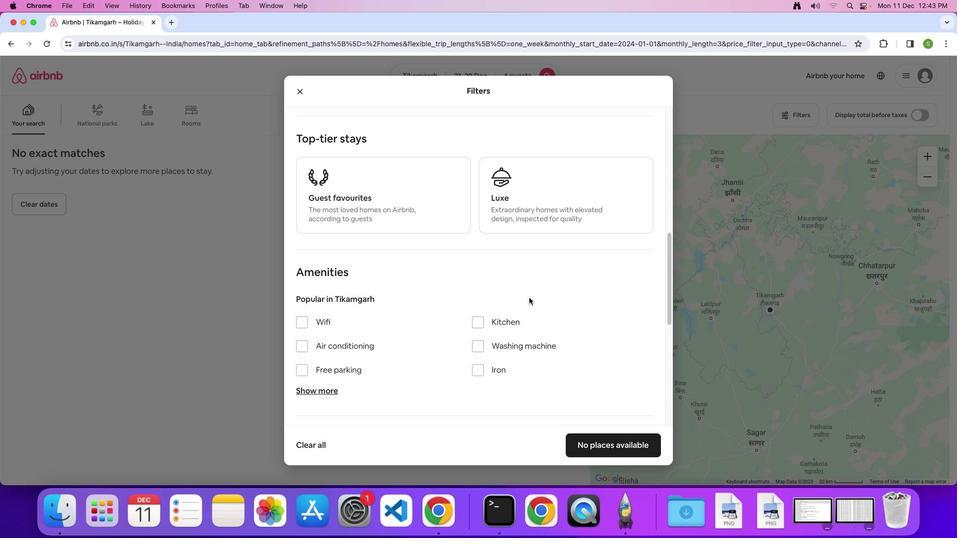 
Action: Mouse scrolled (529, 298) with delta (0, 0)
Screenshot: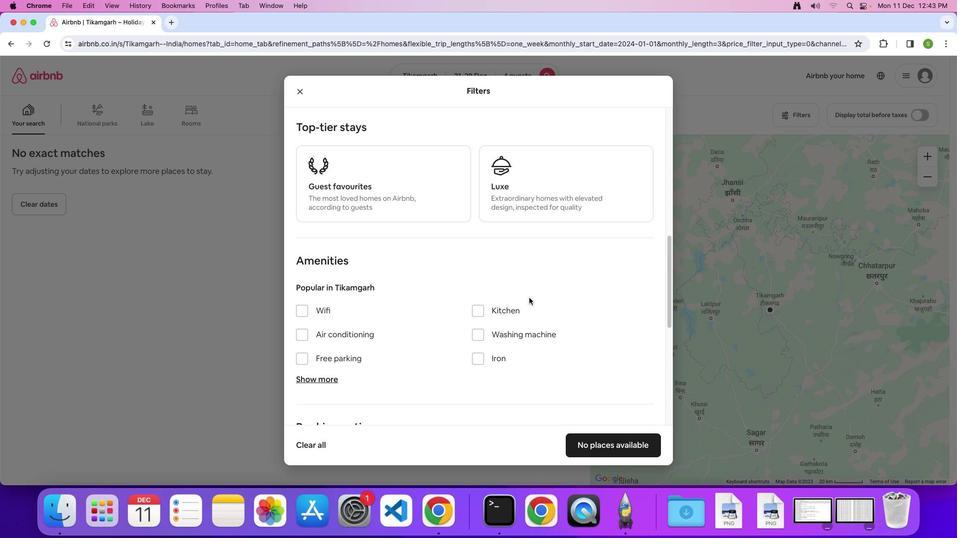 
Action: Mouse scrolled (529, 298) with delta (0, 0)
Screenshot: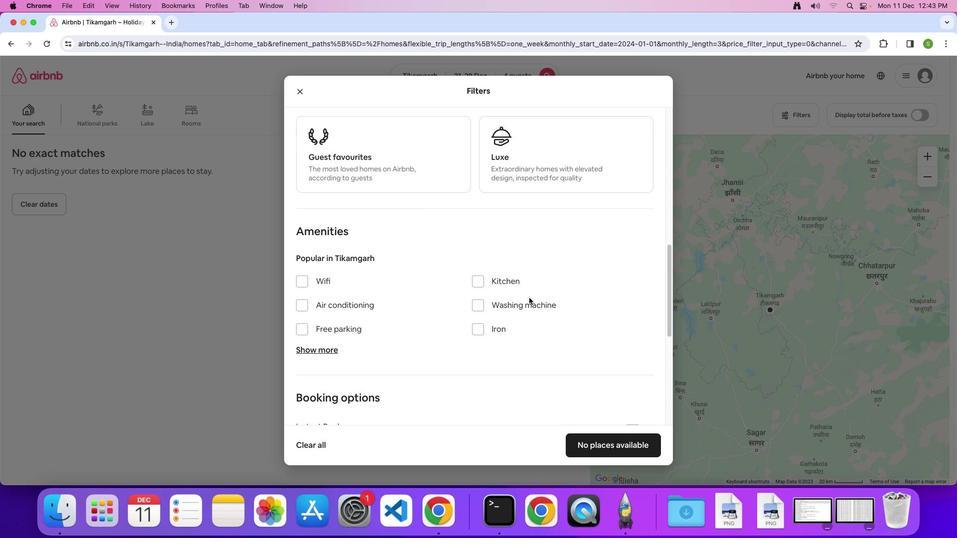 
Action: Mouse scrolled (529, 298) with delta (0, 0)
Screenshot: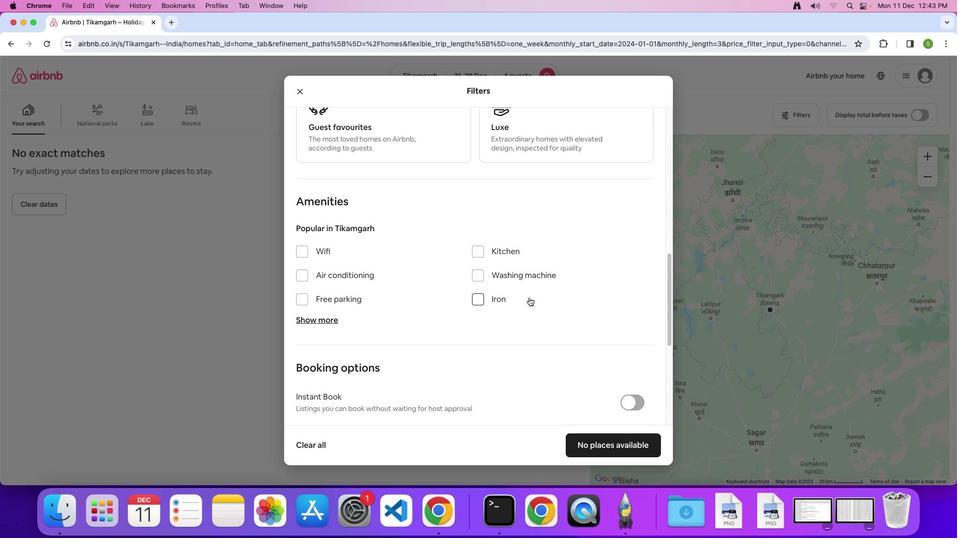 
Action: Mouse scrolled (529, 298) with delta (0, 0)
Screenshot: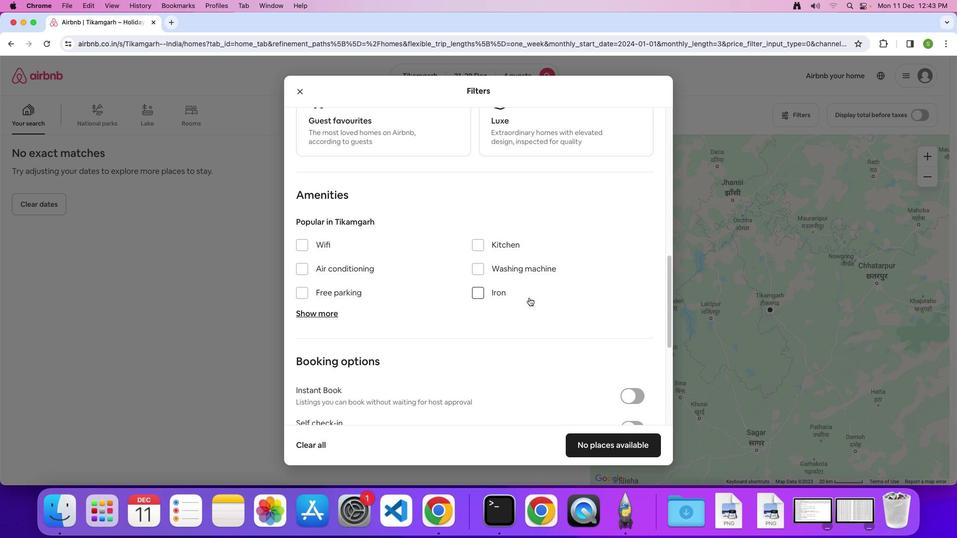 
Action: Mouse scrolled (529, 298) with delta (0, 0)
Screenshot: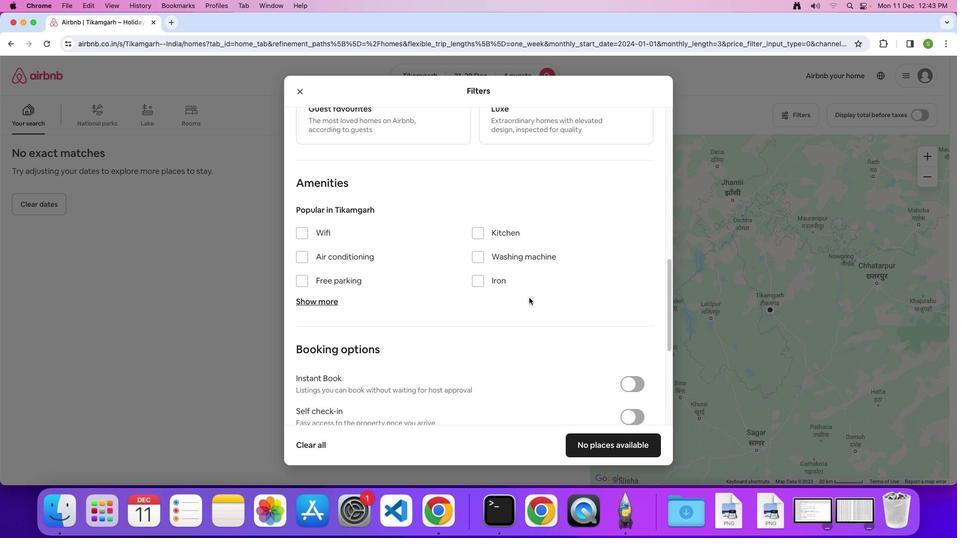
Action: Mouse scrolled (529, 298) with delta (0, 0)
Screenshot: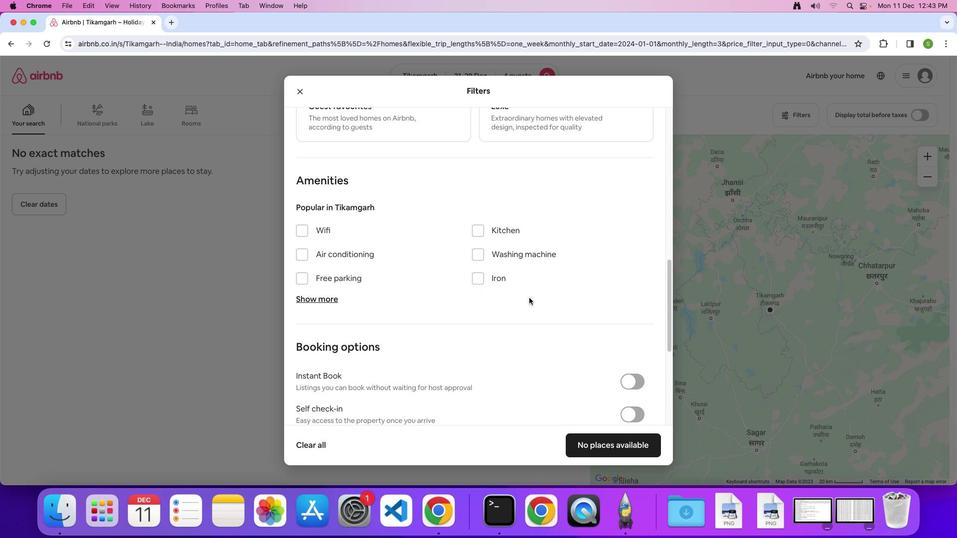 
Action: Mouse scrolled (529, 298) with delta (0, 0)
Screenshot: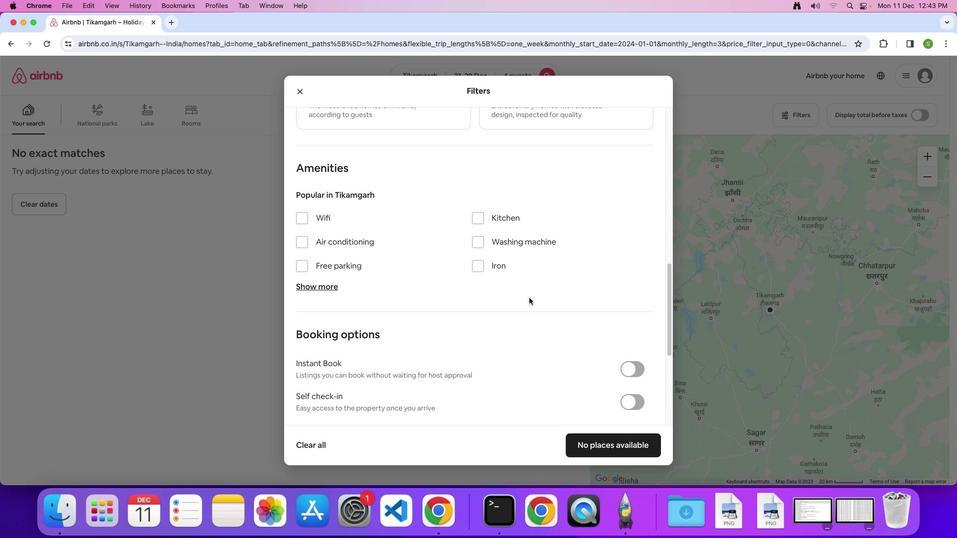 
Action: Mouse scrolled (529, 298) with delta (0, 0)
Screenshot: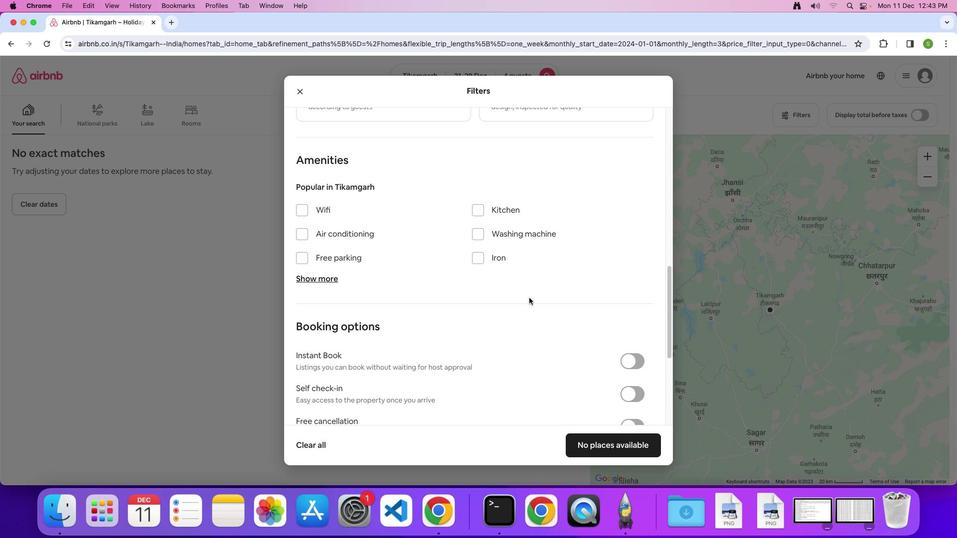 
Action: Mouse scrolled (529, 298) with delta (0, 0)
Screenshot: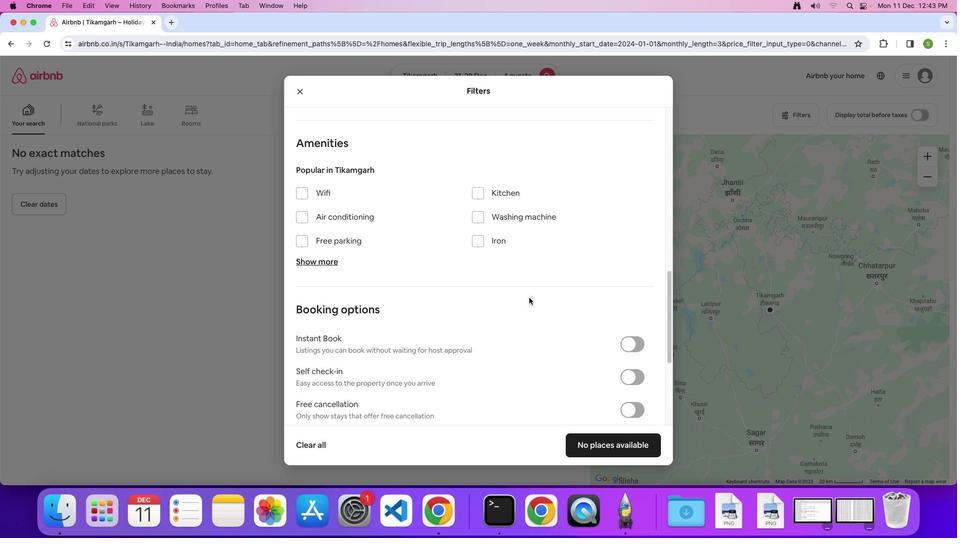 
Action: Mouse scrolled (529, 298) with delta (0, 0)
Screenshot: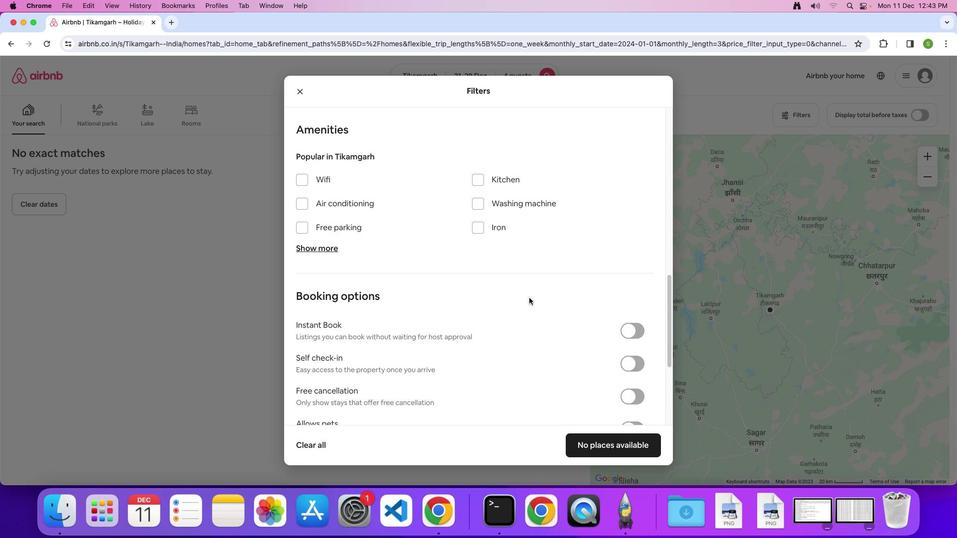 
Action: Mouse scrolled (529, 298) with delta (0, 0)
Screenshot: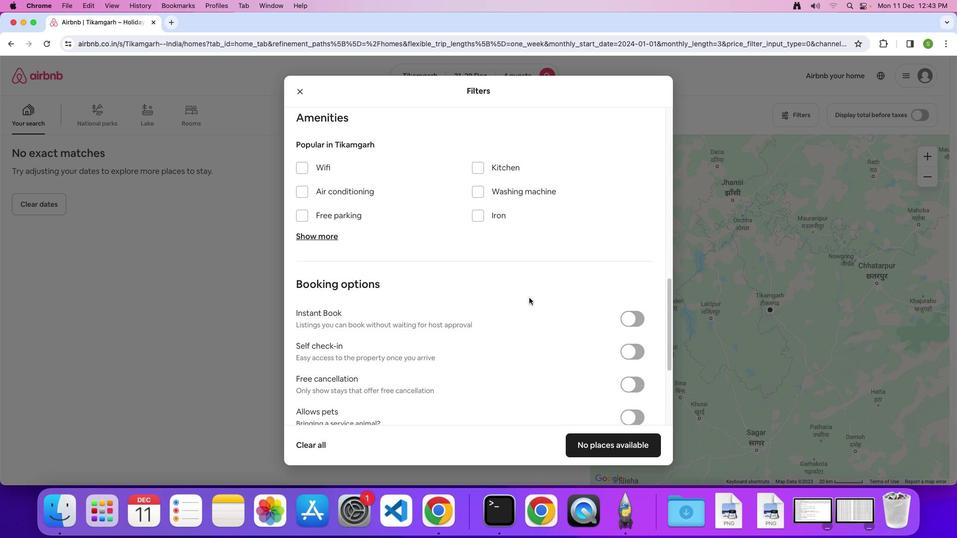 
Action: Mouse scrolled (529, 298) with delta (0, 0)
Screenshot: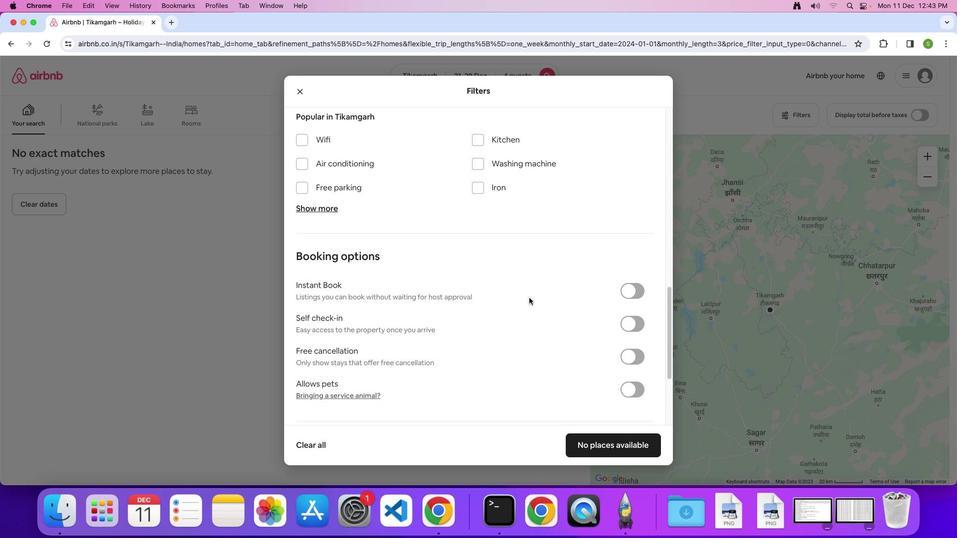 
Action: Mouse scrolled (529, 298) with delta (0, 0)
Screenshot: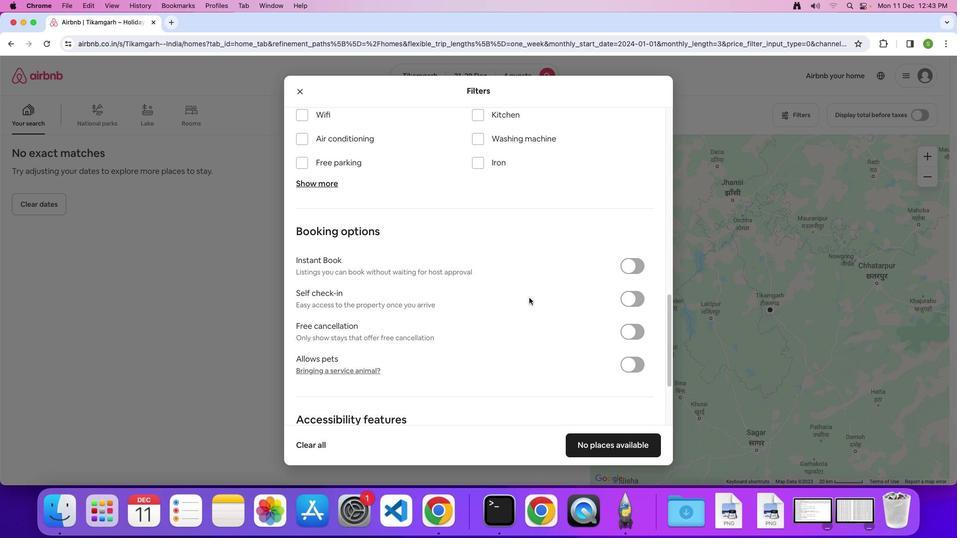 
Action: Mouse scrolled (529, 298) with delta (0, 0)
Screenshot: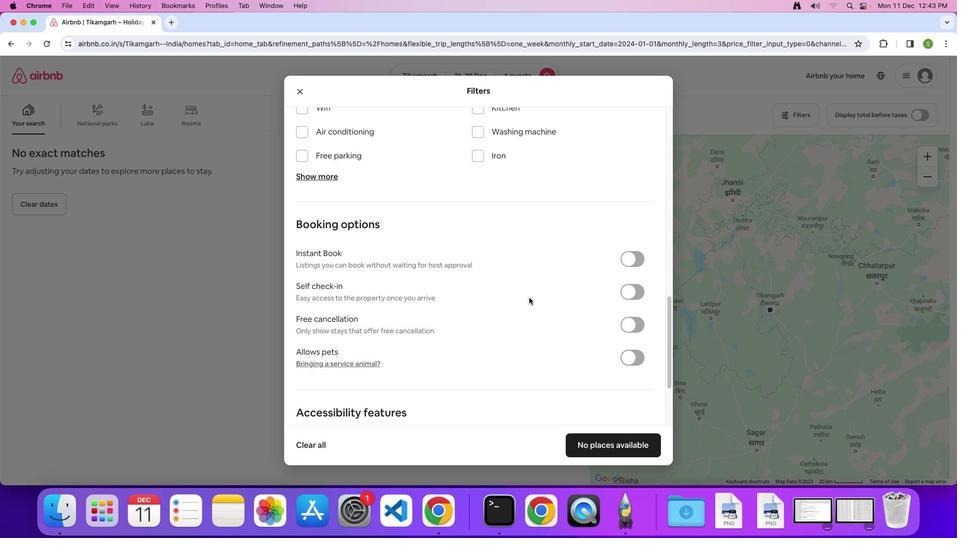 
Action: Mouse scrolled (529, 298) with delta (0, 0)
Screenshot: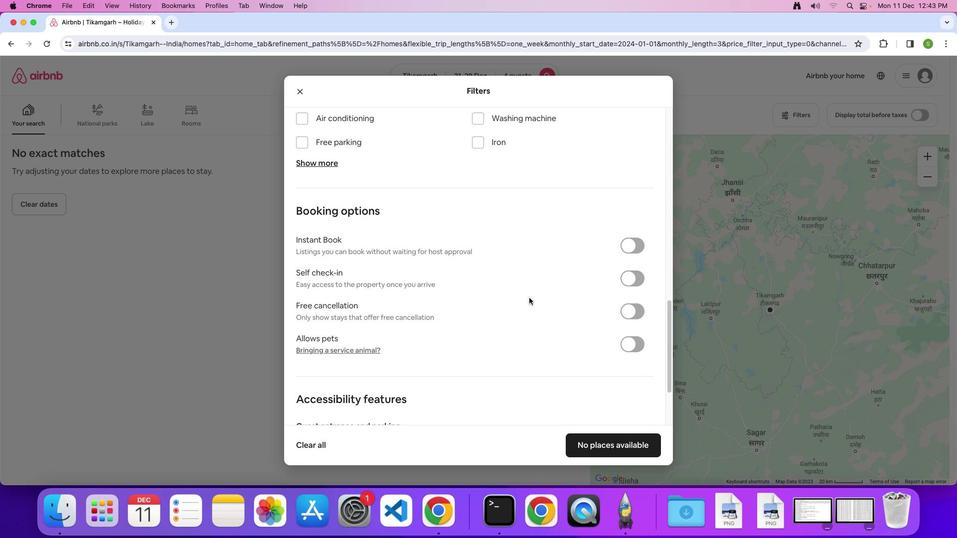 
Action: Mouse scrolled (529, 298) with delta (0, 0)
Screenshot: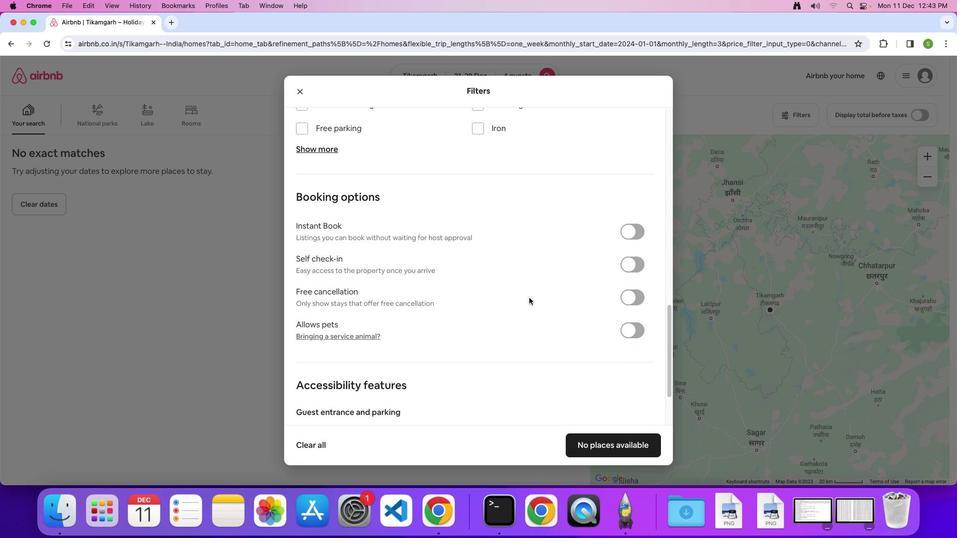 
Action: Mouse scrolled (529, 298) with delta (0, -1)
Screenshot: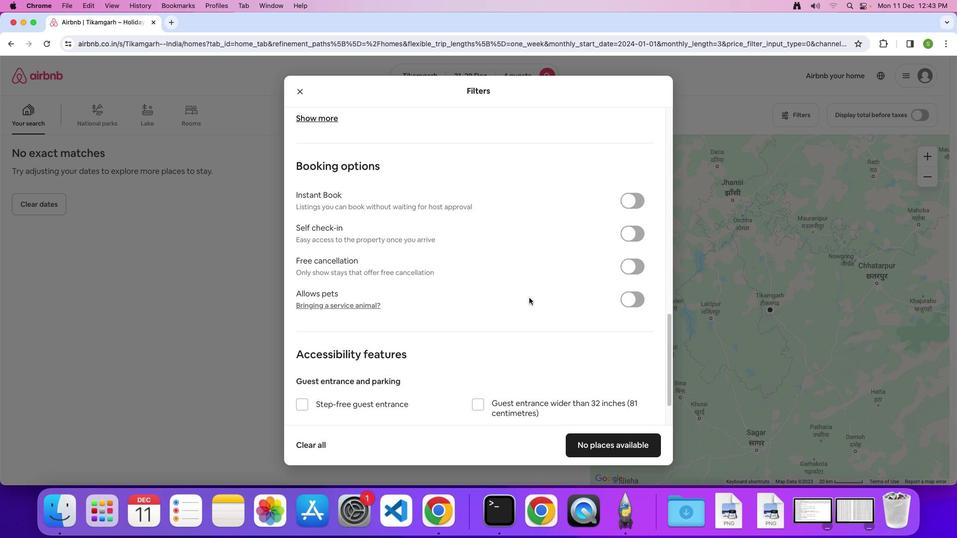 
Action: Mouse scrolled (529, 298) with delta (0, 0)
Screenshot: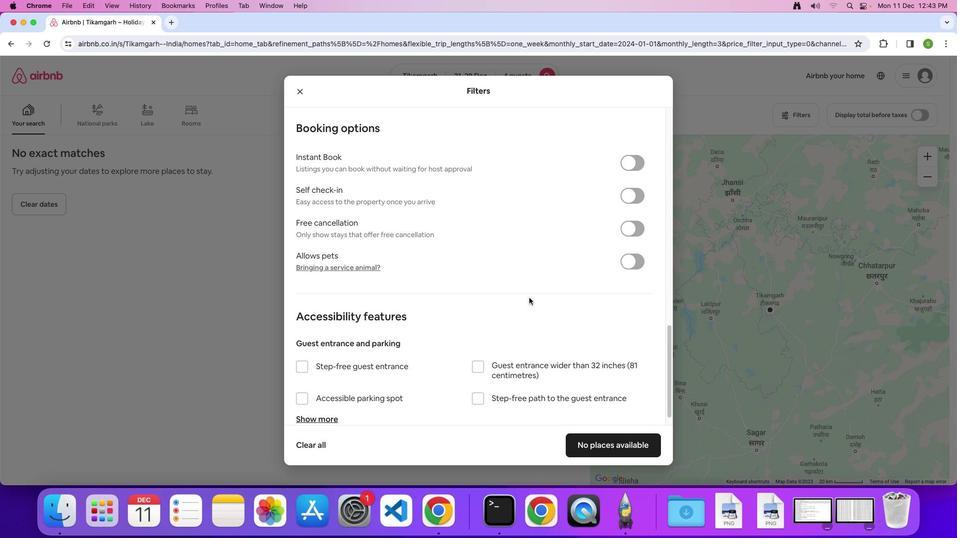 
Action: Mouse scrolled (529, 298) with delta (0, 0)
Screenshot: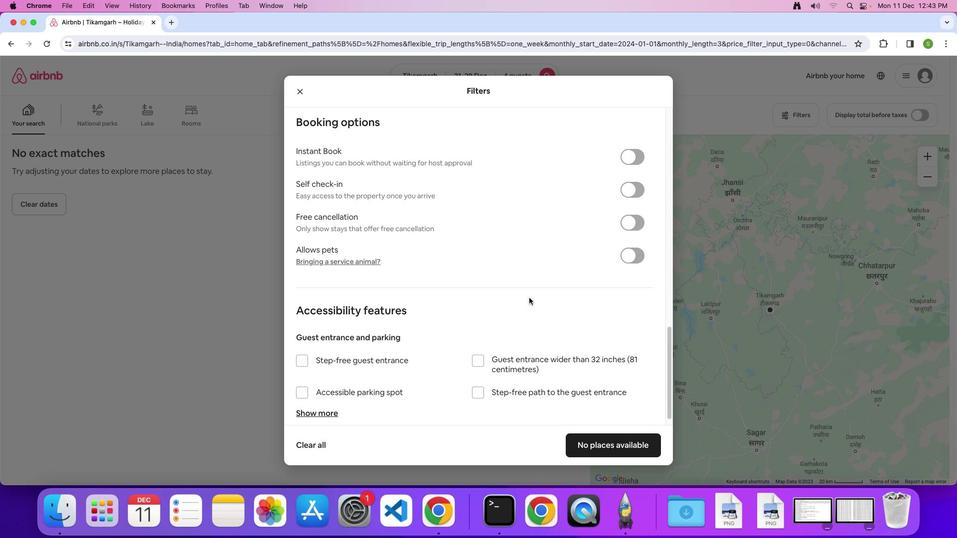 
Action: Mouse scrolled (529, 298) with delta (0, -1)
Screenshot: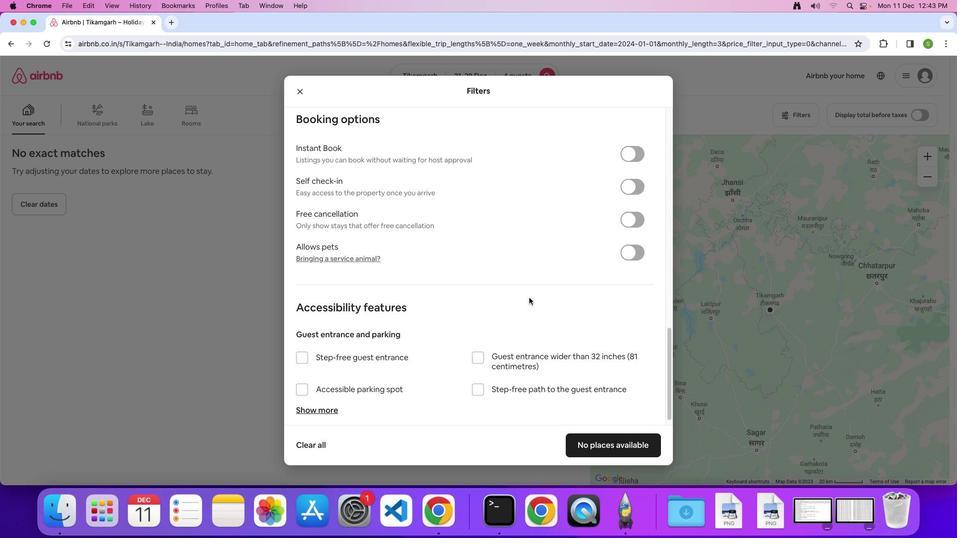 
Action: Mouse scrolled (529, 298) with delta (0, 0)
Screenshot: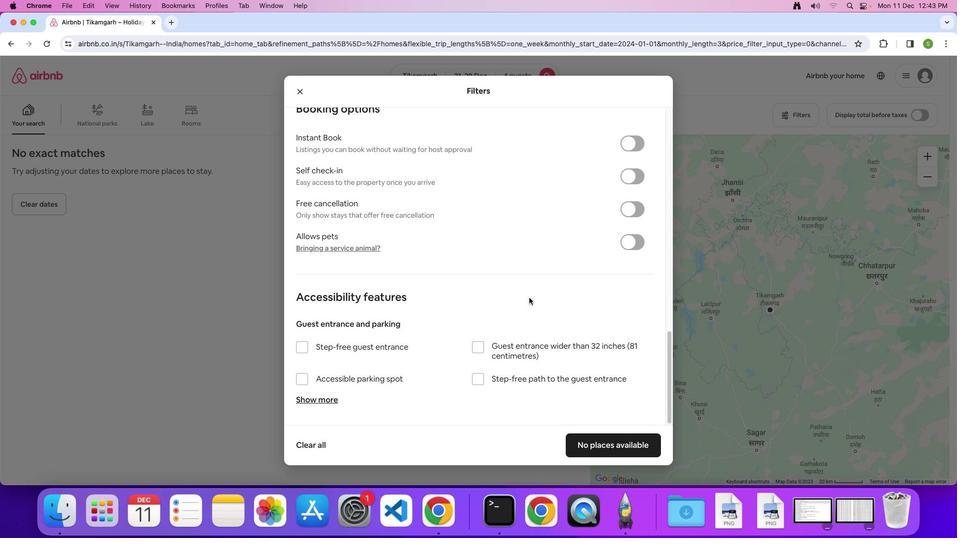 
Action: Mouse scrolled (529, 298) with delta (0, 0)
Screenshot: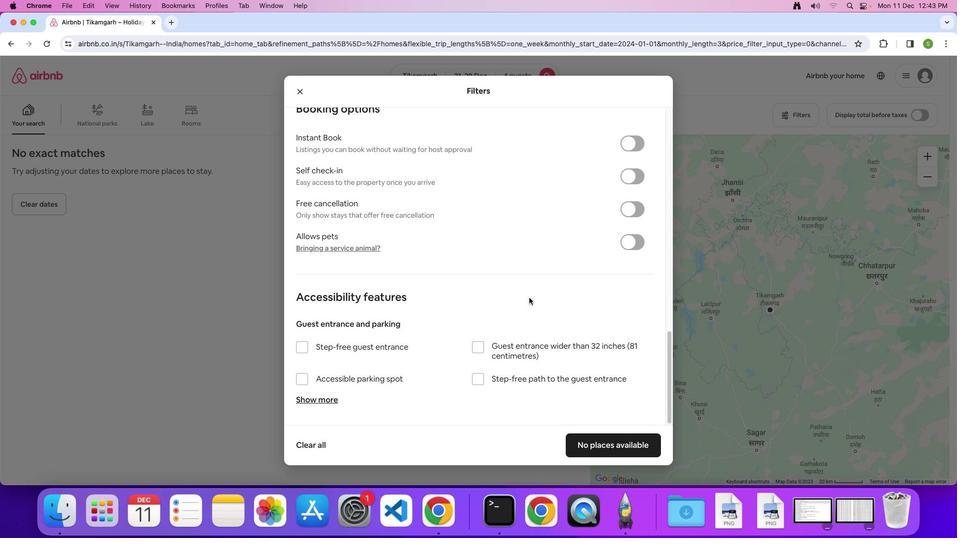 
Action: Mouse moved to (594, 449)
Screenshot: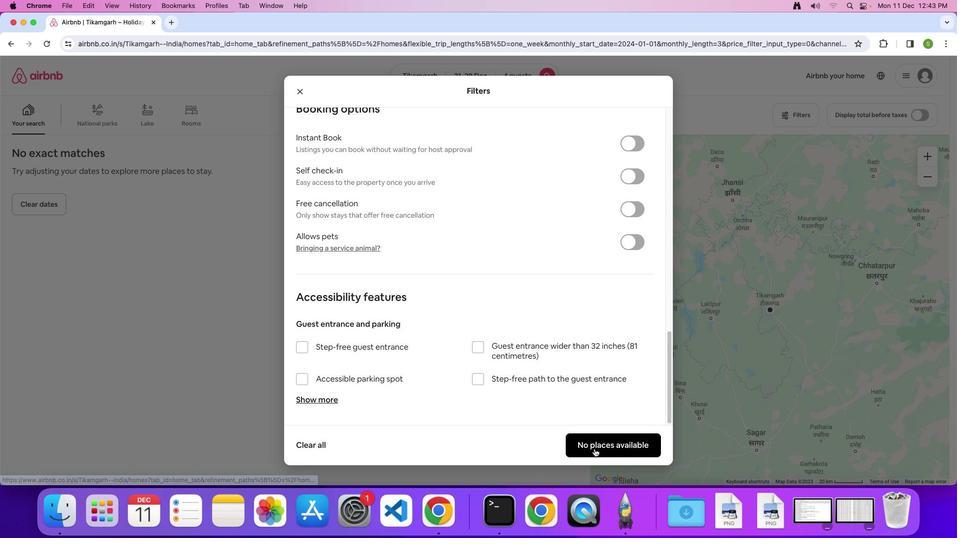 
Action: Mouse pressed left at (594, 449)
Screenshot: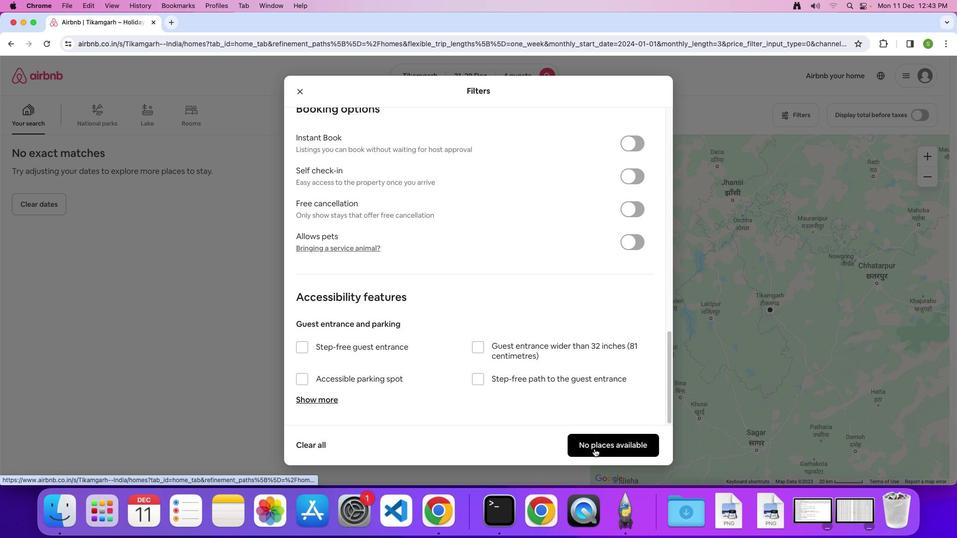 
Action: Mouse moved to (440, 305)
Screenshot: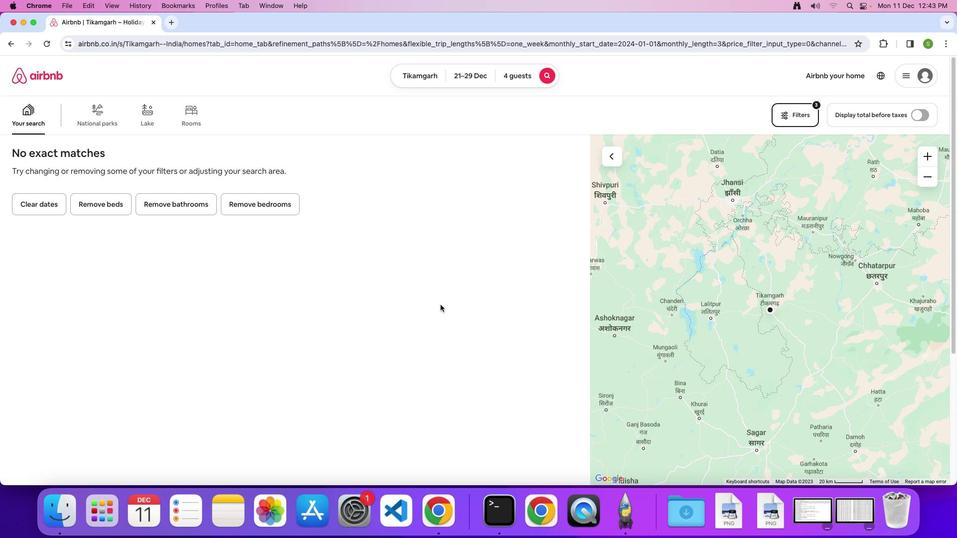 
